 Task: Create a due date automation trigger when advanced on, on the tuesday of the week before a card is due add fields with custom field "Resume" set to a number greater than 1 and lower or equal to 10 at 11:00 AM.
Action: Mouse moved to (835, 262)
Screenshot: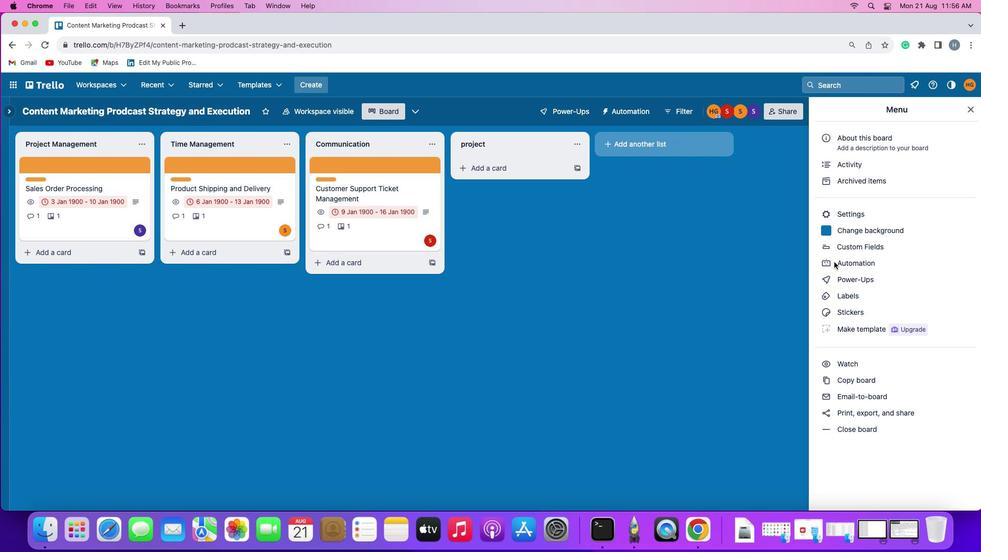 
Action: Mouse pressed left at (835, 262)
Screenshot: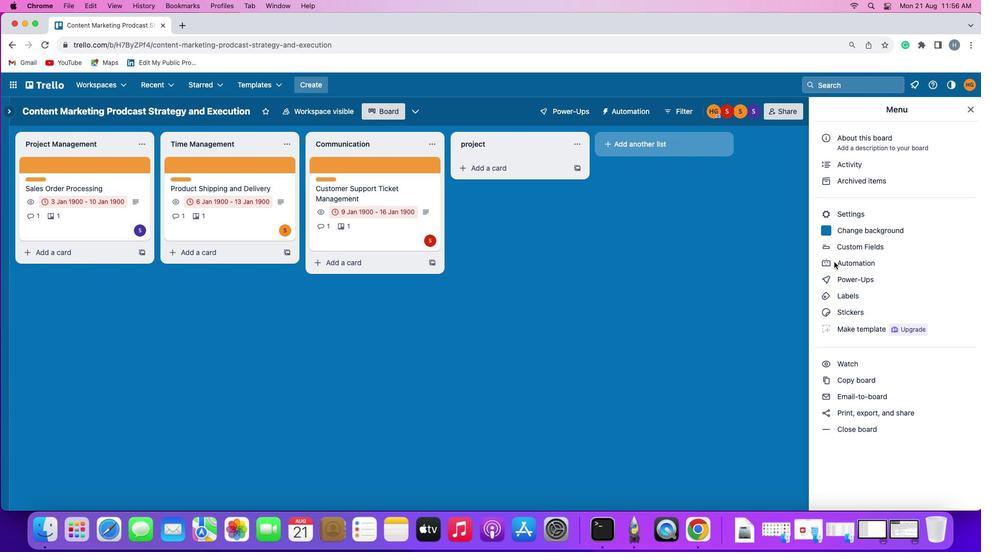 
Action: Mouse pressed left at (835, 262)
Screenshot: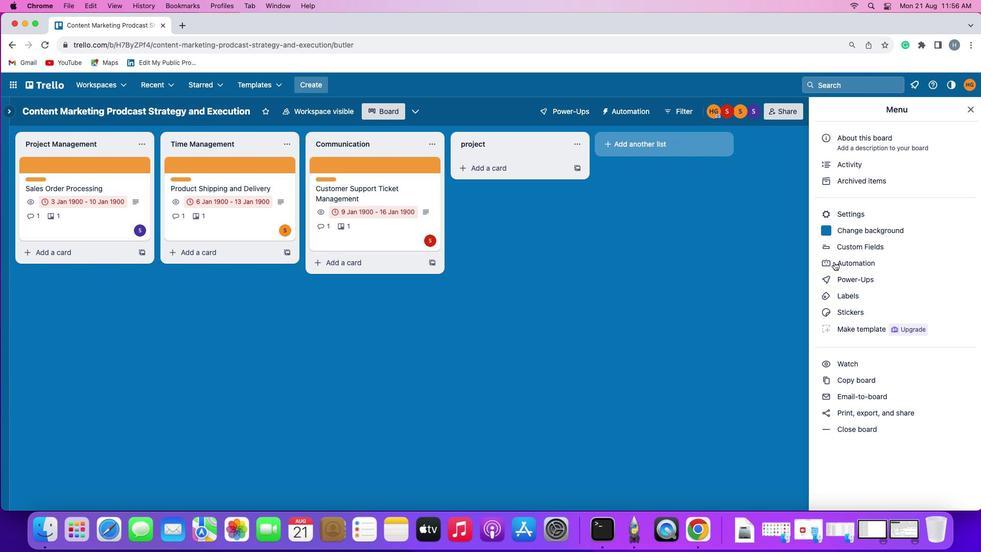 
Action: Mouse moved to (62, 240)
Screenshot: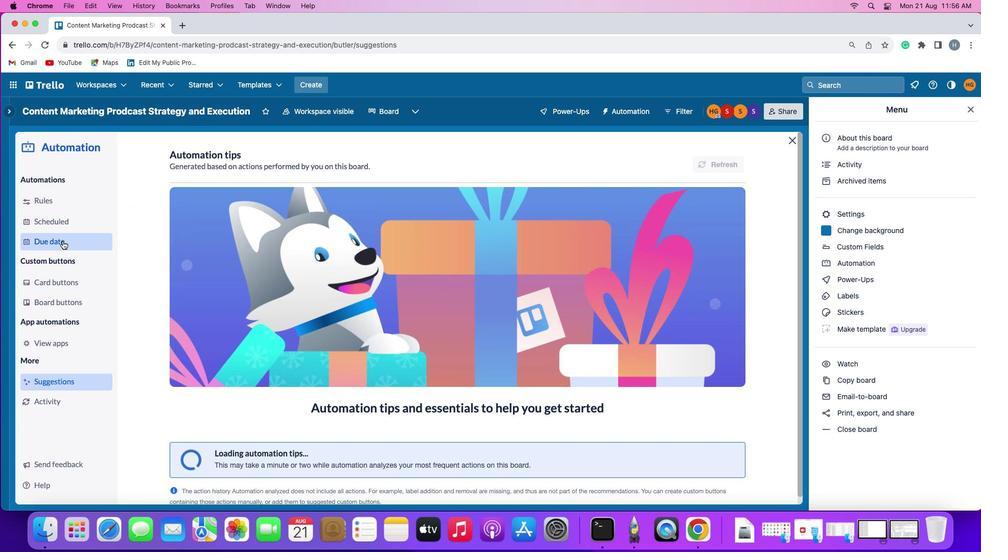 
Action: Mouse pressed left at (62, 240)
Screenshot: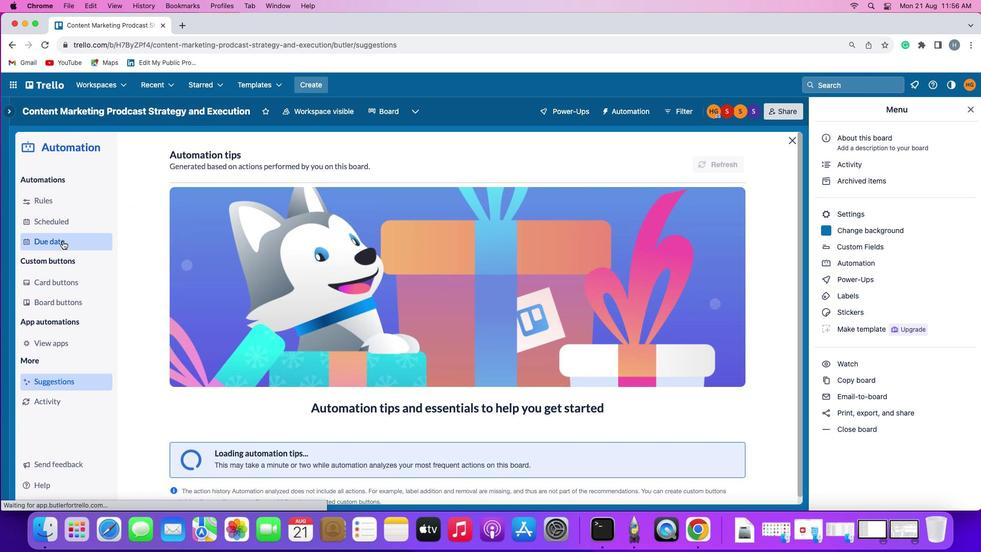 
Action: Mouse moved to (702, 157)
Screenshot: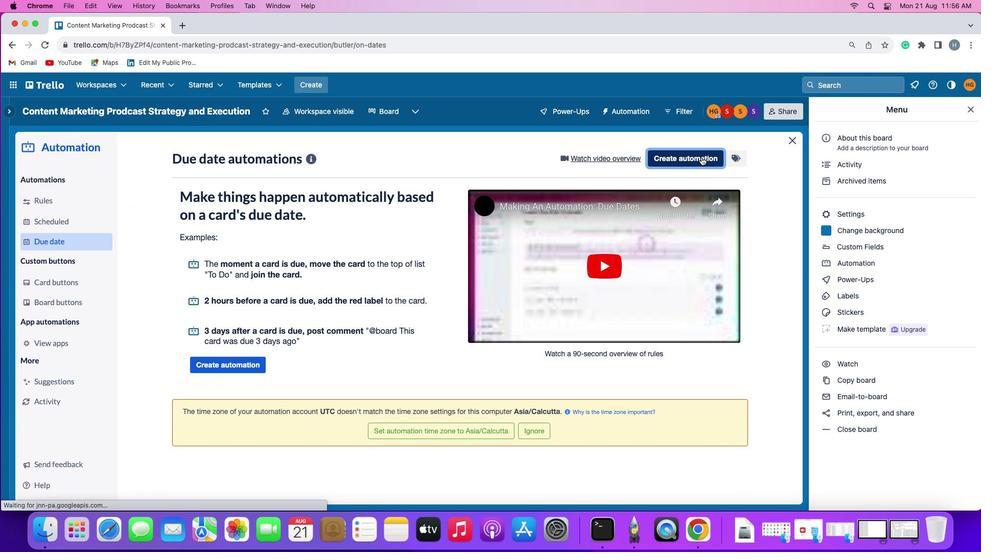 
Action: Mouse pressed left at (702, 157)
Screenshot: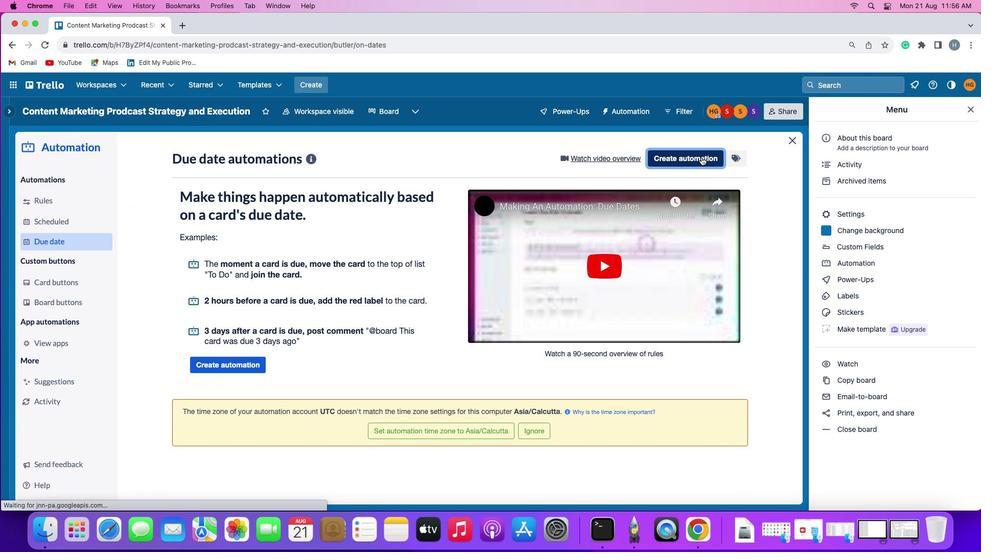 
Action: Mouse moved to (210, 257)
Screenshot: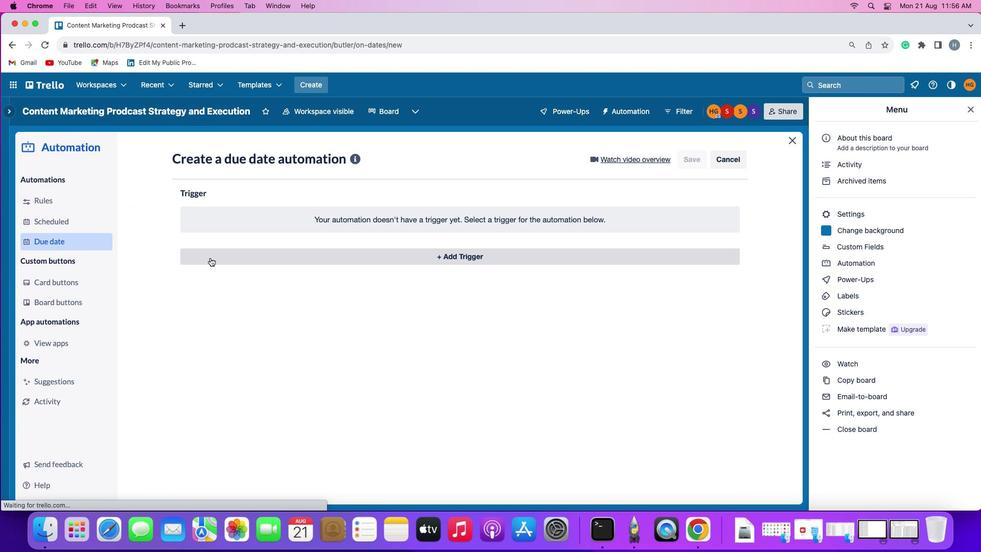 
Action: Mouse pressed left at (210, 257)
Screenshot: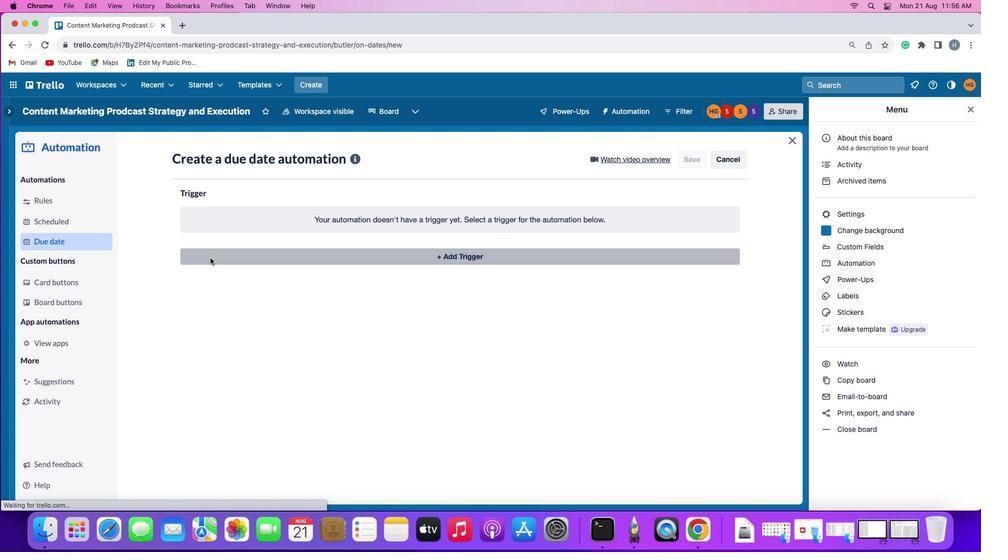 
Action: Mouse moved to (229, 440)
Screenshot: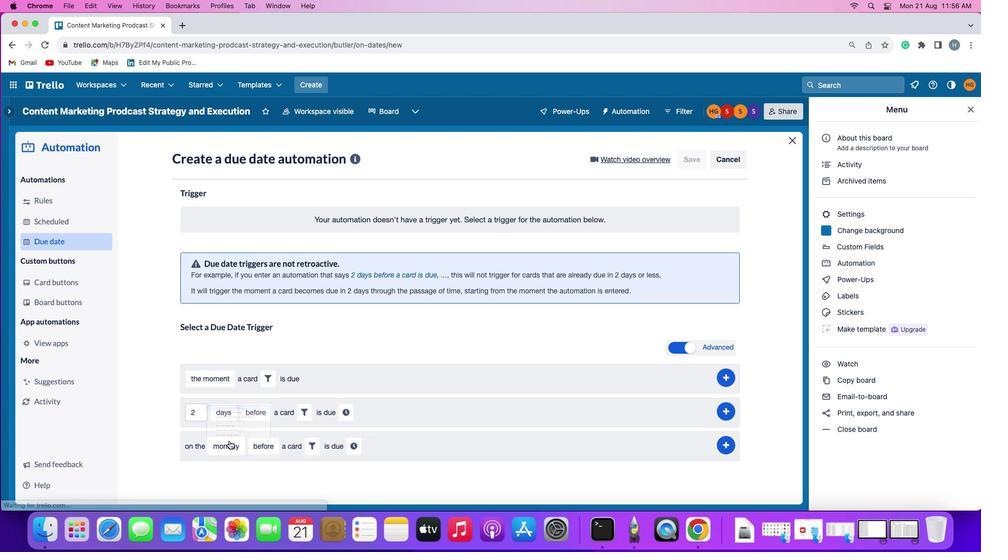 
Action: Mouse pressed left at (229, 440)
Screenshot: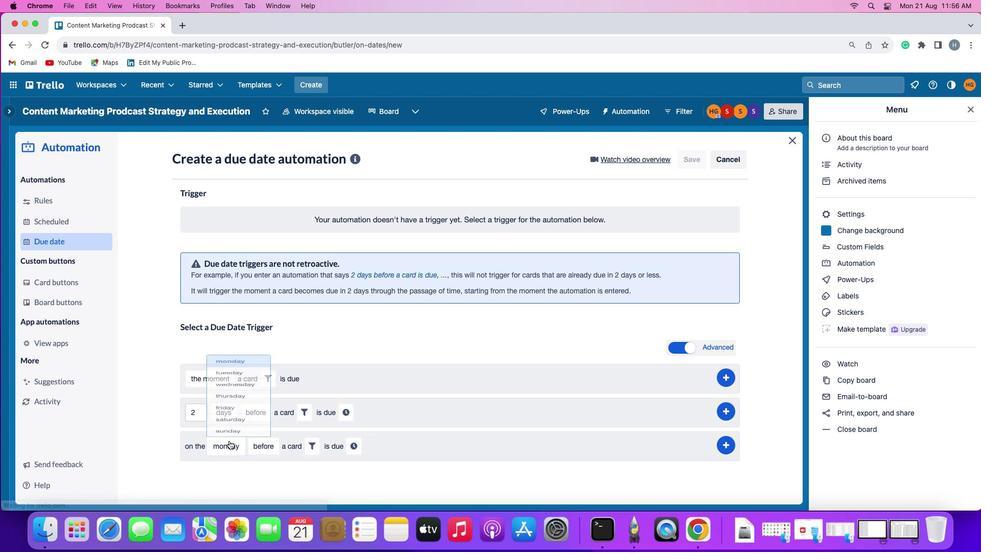 
Action: Mouse moved to (243, 321)
Screenshot: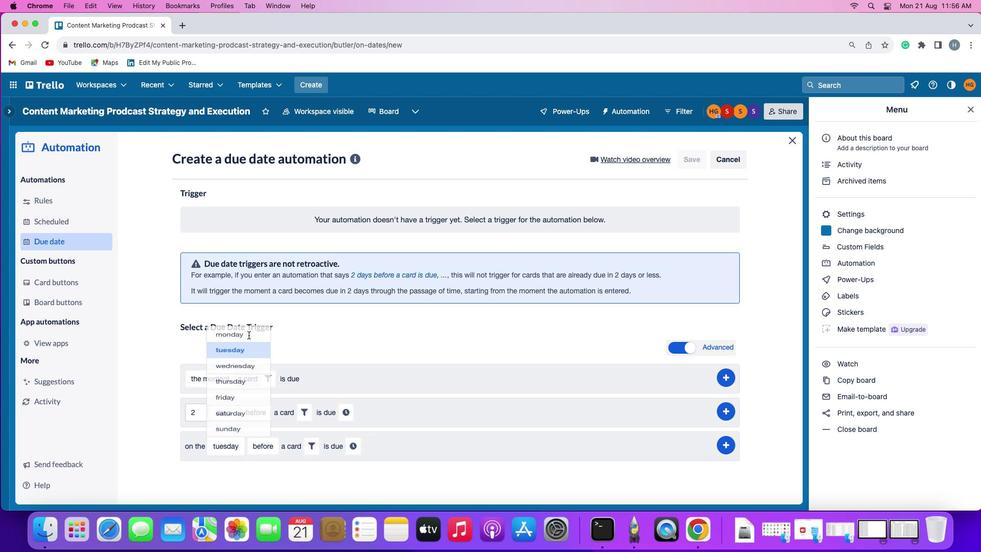 
Action: Mouse pressed left at (243, 321)
Screenshot: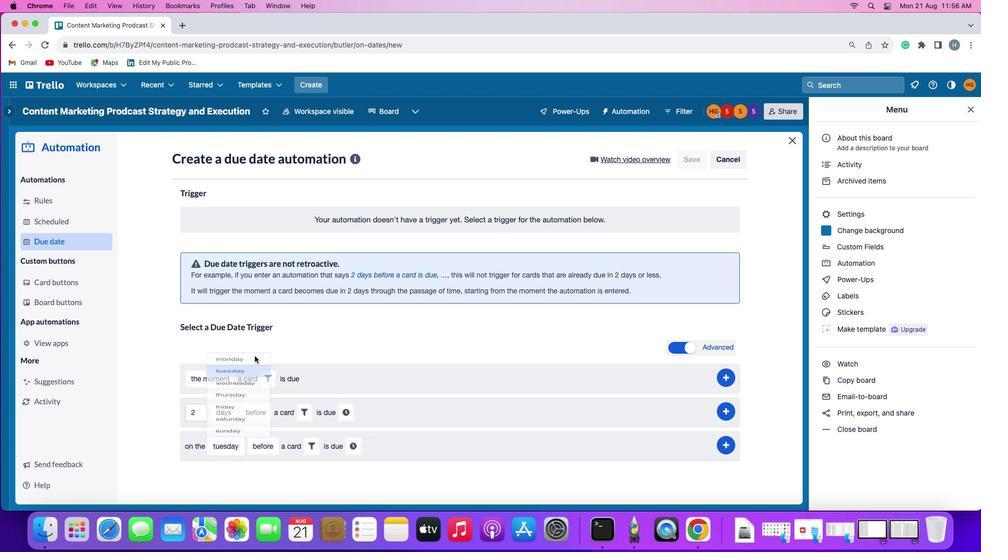 
Action: Mouse moved to (264, 441)
Screenshot: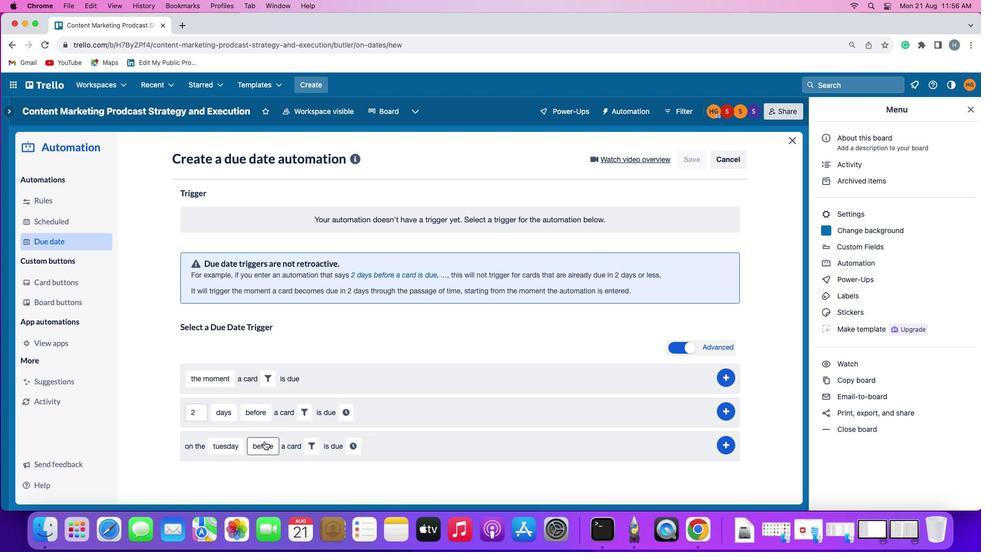 
Action: Mouse pressed left at (264, 441)
Screenshot: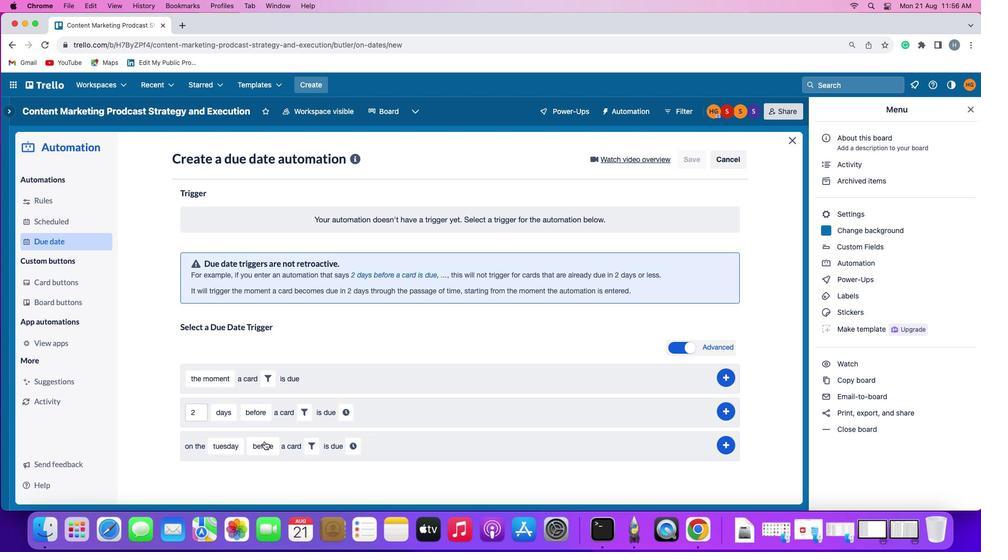 
Action: Mouse moved to (285, 427)
Screenshot: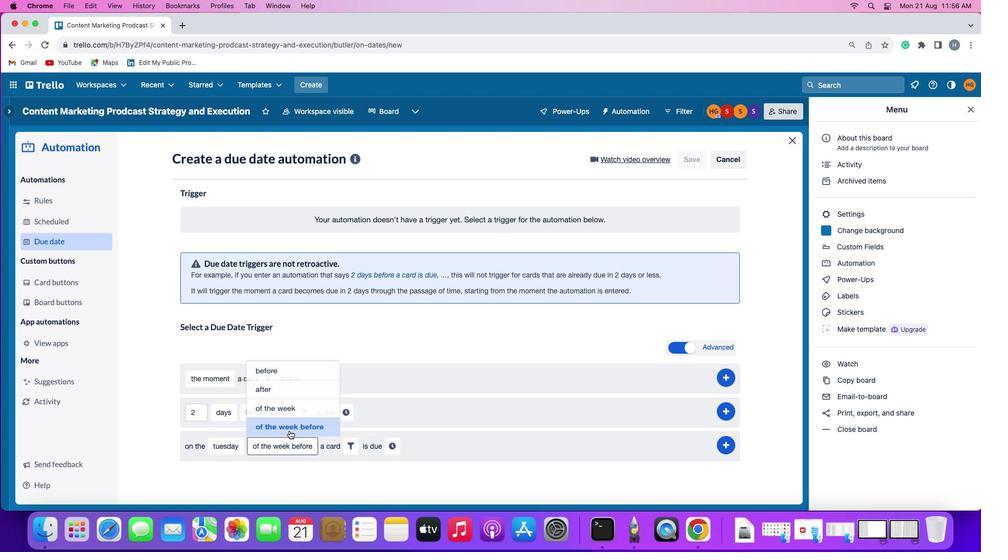 
Action: Mouse pressed left at (285, 427)
Screenshot: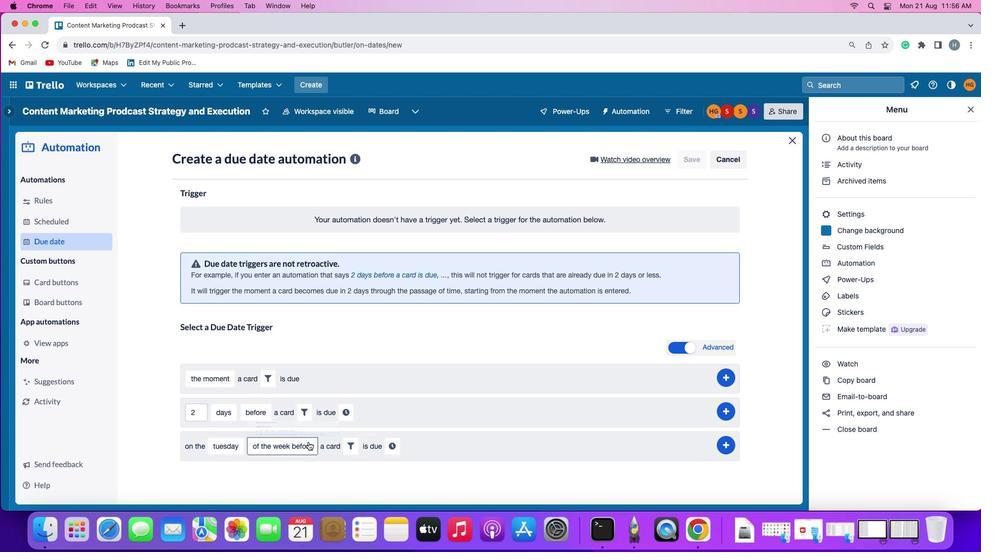 
Action: Mouse moved to (350, 450)
Screenshot: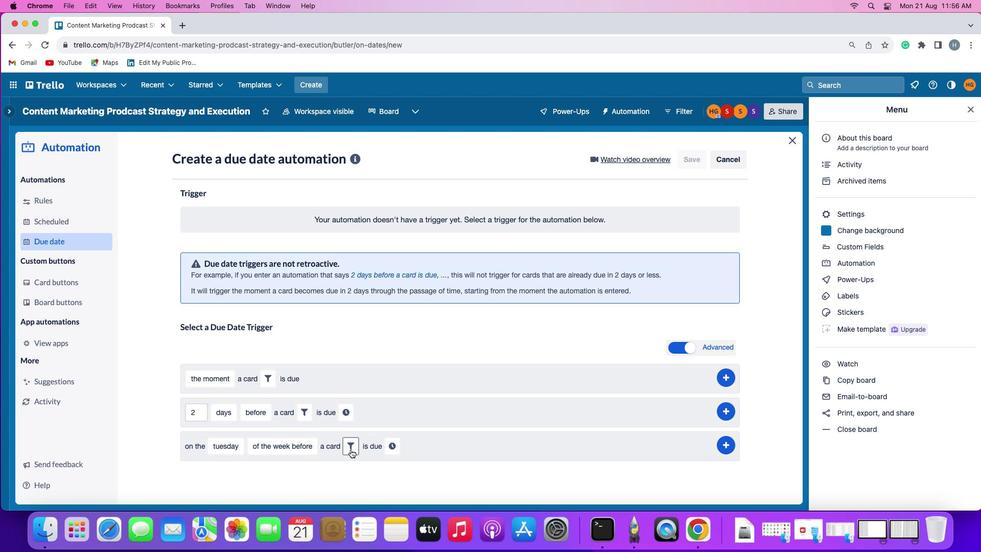 
Action: Mouse pressed left at (350, 450)
Screenshot: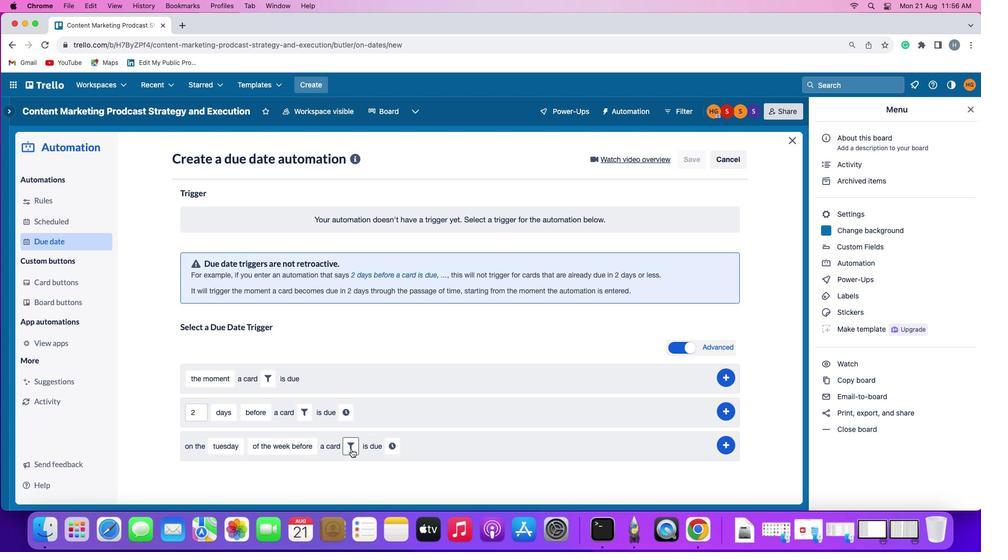 
Action: Mouse moved to (517, 479)
Screenshot: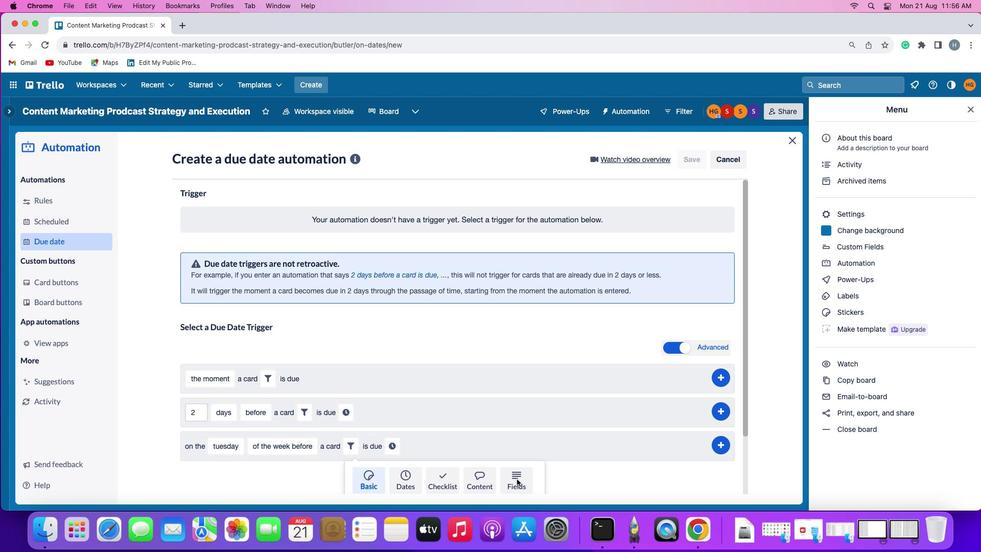 
Action: Mouse pressed left at (517, 479)
Screenshot: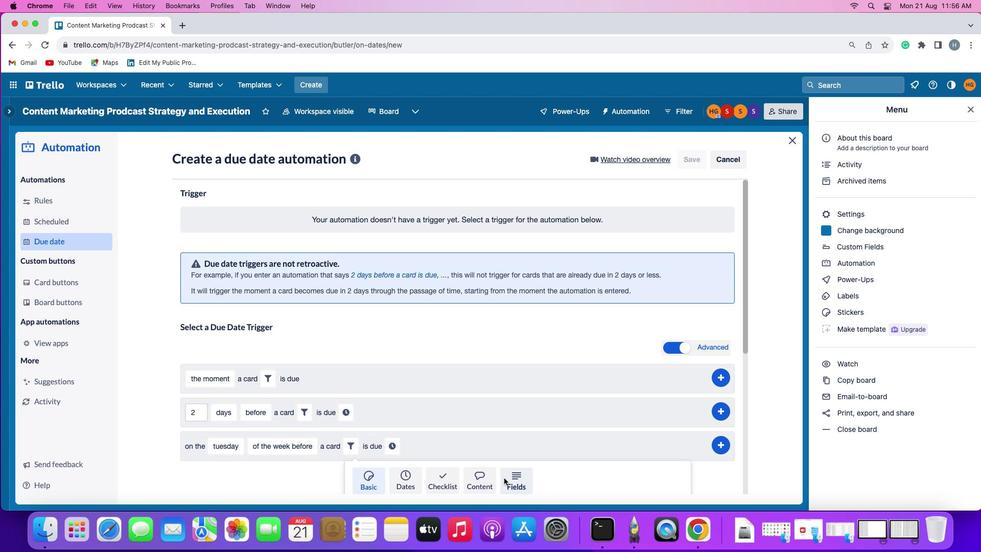 
Action: Mouse moved to (306, 459)
Screenshot: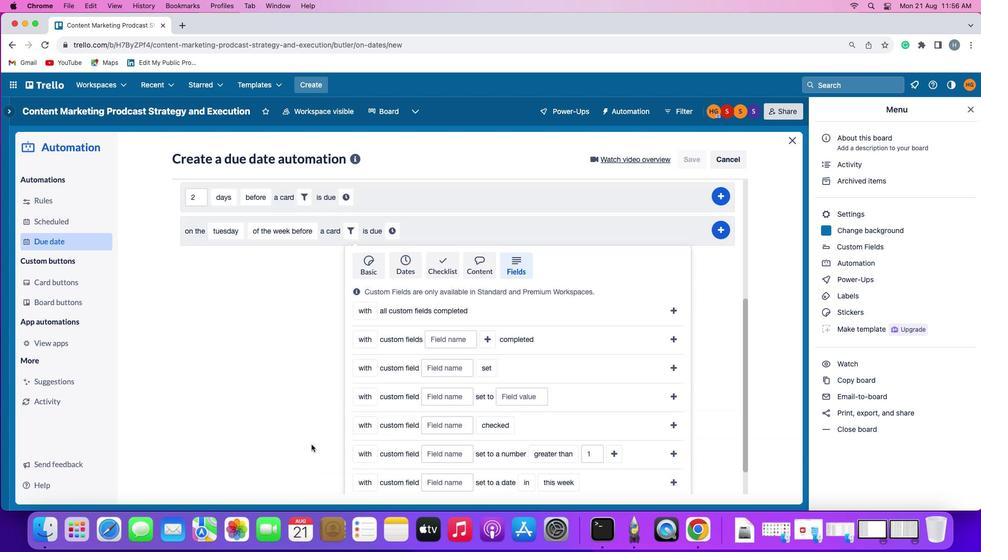
Action: Mouse scrolled (306, 459) with delta (0, 0)
Screenshot: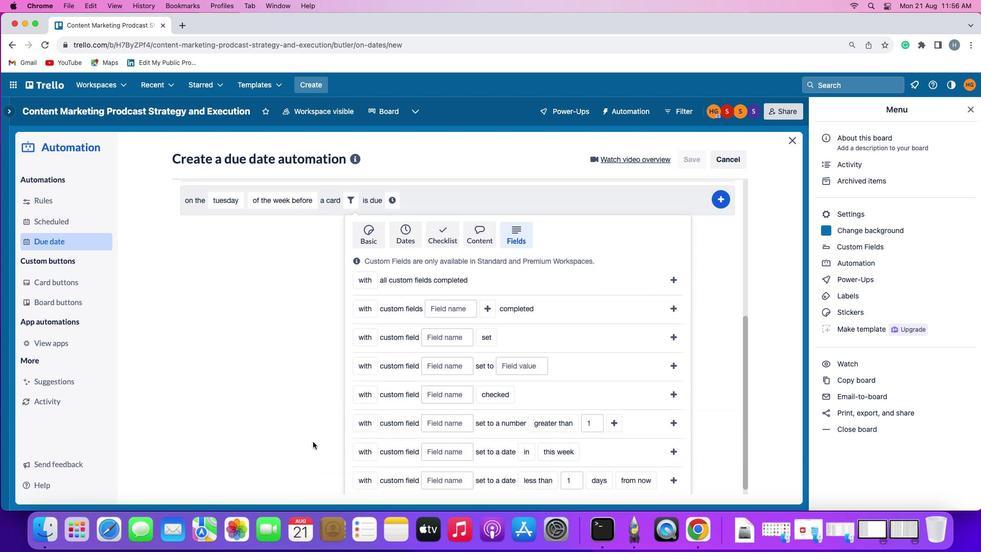 
Action: Mouse scrolled (306, 459) with delta (0, 0)
Screenshot: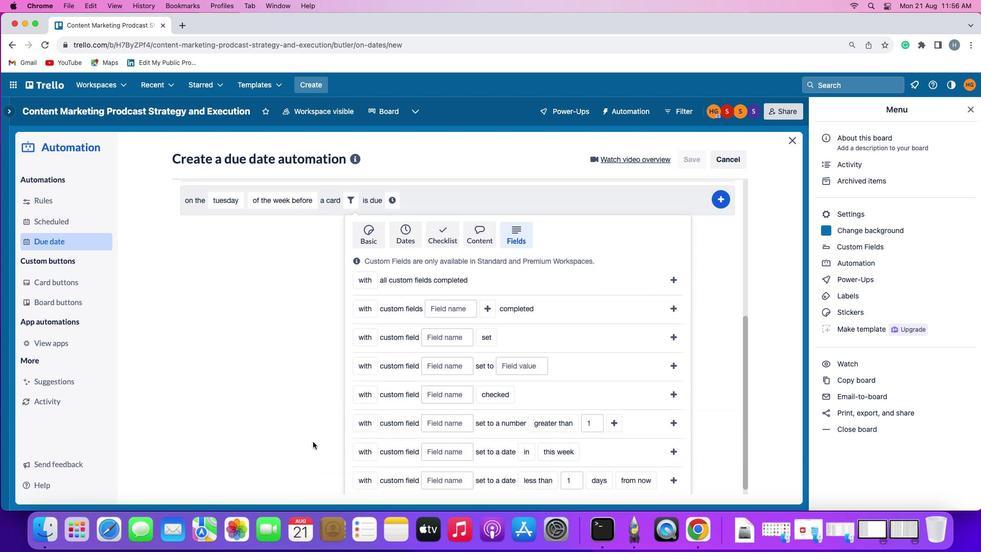 
Action: Mouse moved to (306, 459)
Screenshot: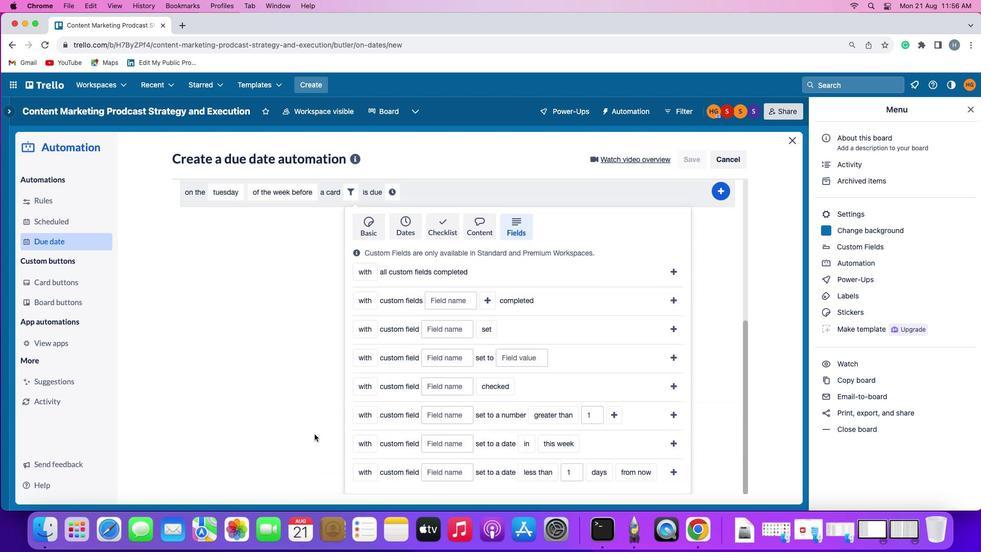 
Action: Mouse scrolled (306, 459) with delta (0, -2)
Screenshot: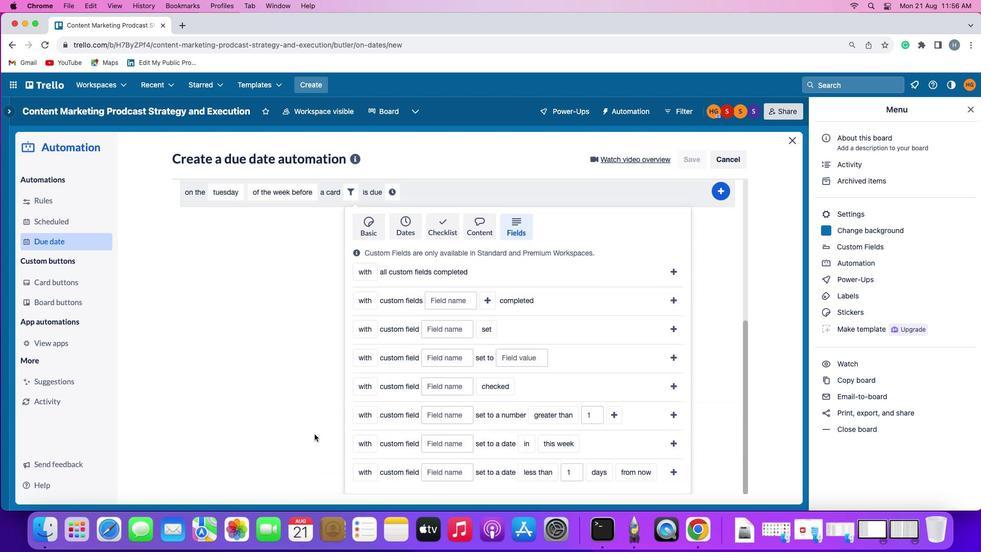 
Action: Mouse moved to (306, 458)
Screenshot: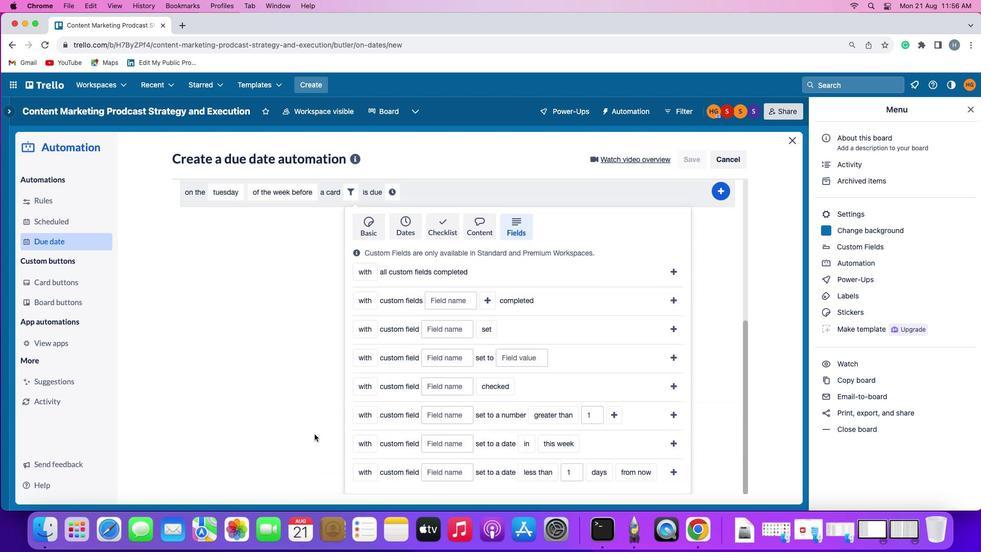 
Action: Mouse scrolled (306, 458) with delta (0, -2)
Screenshot: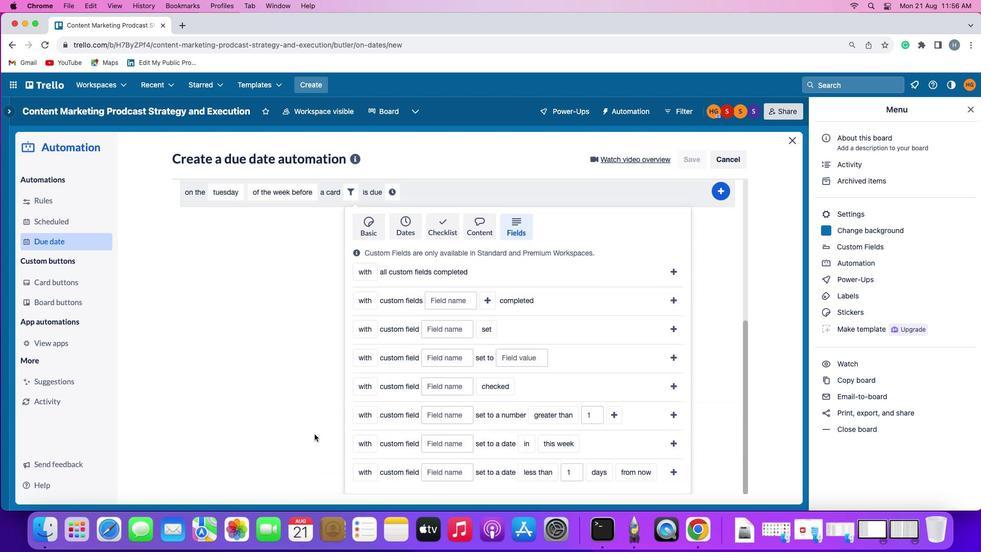 
Action: Mouse moved to (307, 454)
Screenshot: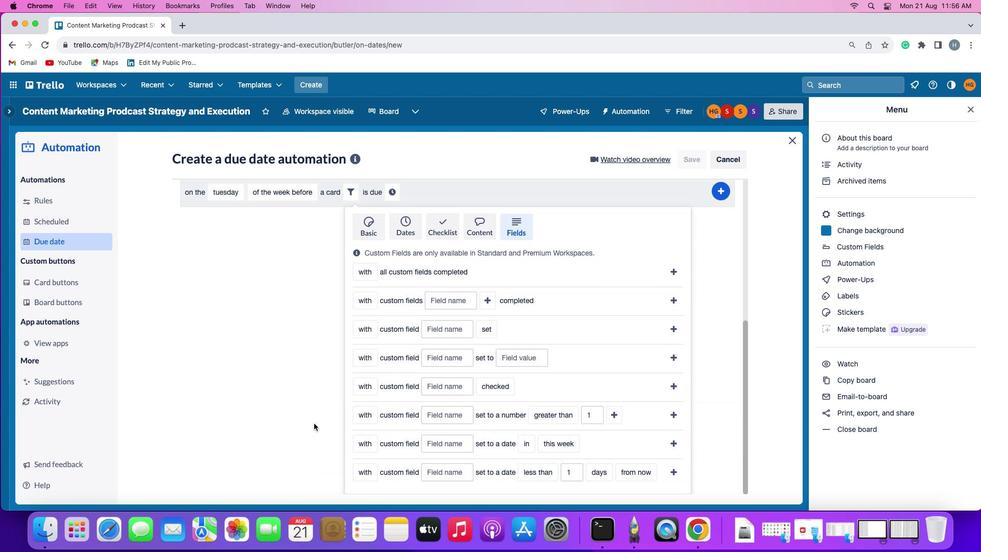 
Action: Mouse scrolled (307, 454) with delta (0, -3)
Screenshot: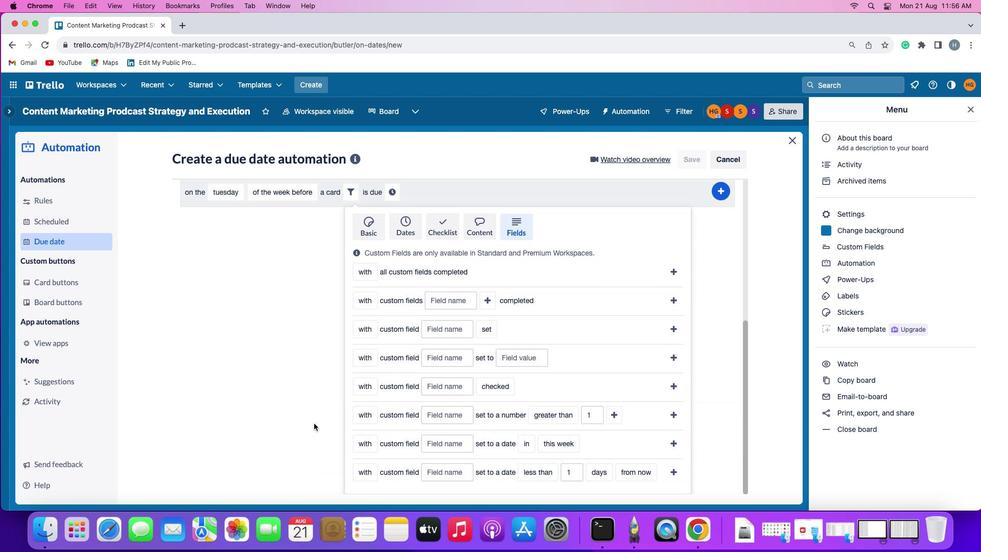
Action: Mouse moved to (312, 411)
Screenshot: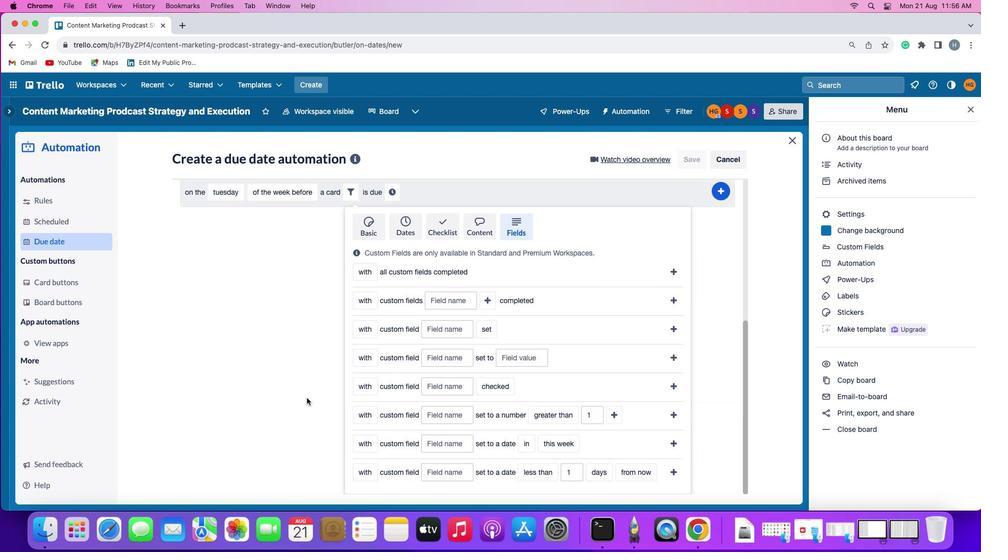 
Action: Mouse scrolled (312, 411) with delta (0, 0)
Screenshot: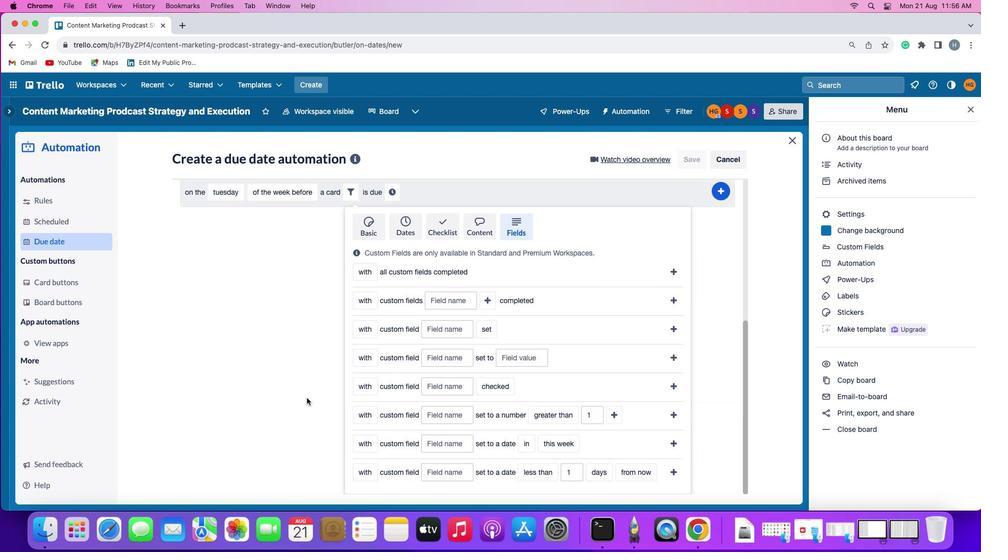 
Action: Mouse moved to (312, 410)
Screenshot: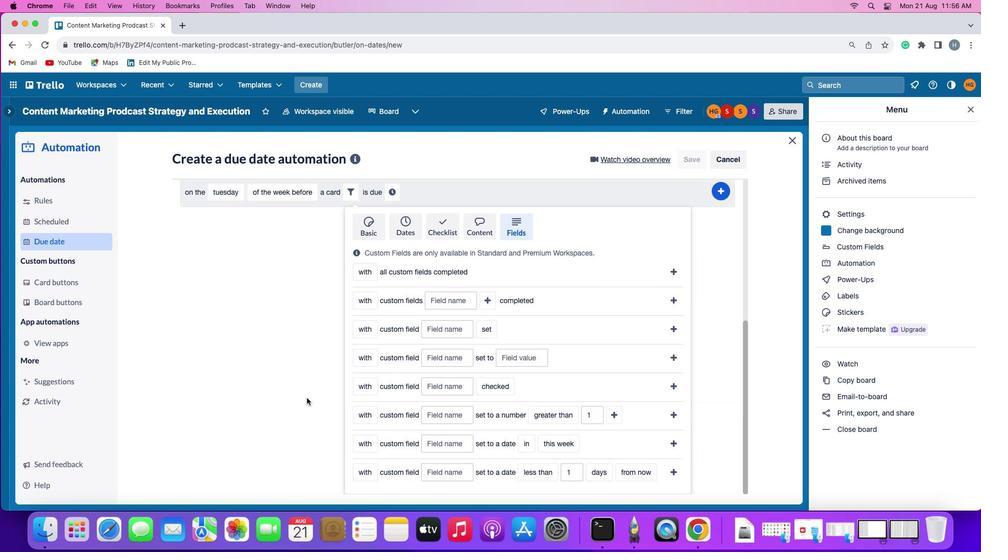 
Action: Mouse scrolled (312, 410) with delta (0, 0)
Screenshot: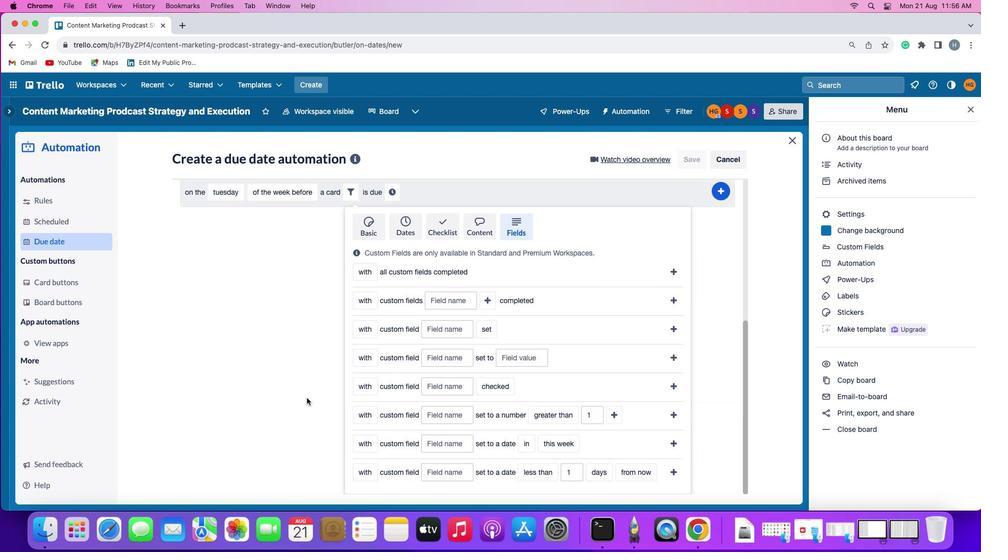 
Action: Mouse moved to (312, 409)
Screenshot: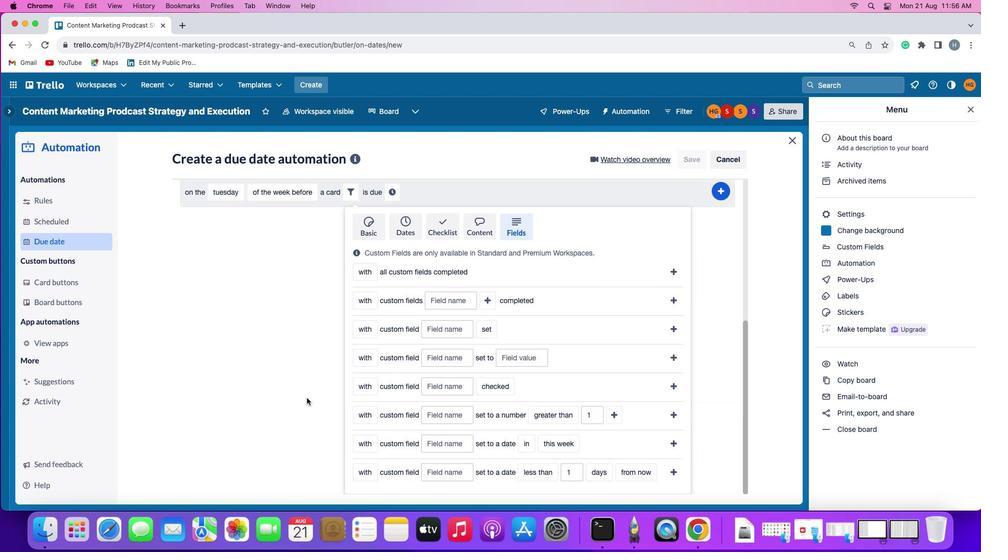 
Action: Mouse scrolled (312, 409) with delta (0, -2)
Screenshot: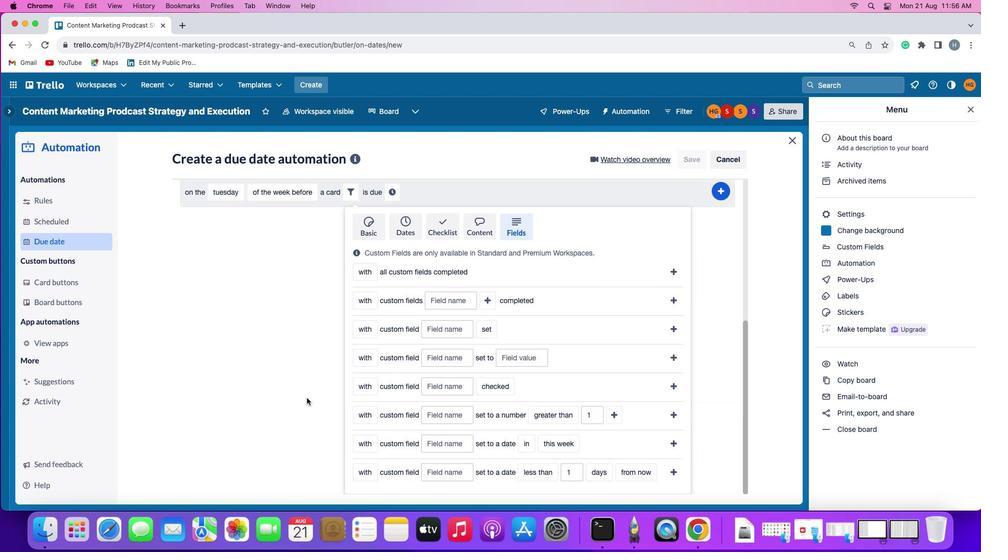 
Action: Mouse moved to (312, 408)
Screenshot: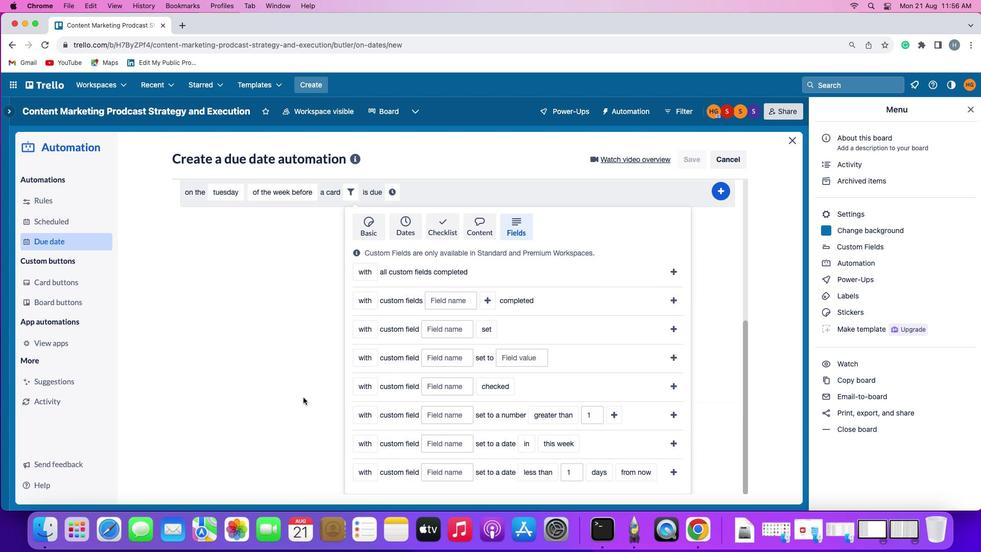 
Action: Mouse scrolled (312, 408) with delta (0, -2)
Screenshot: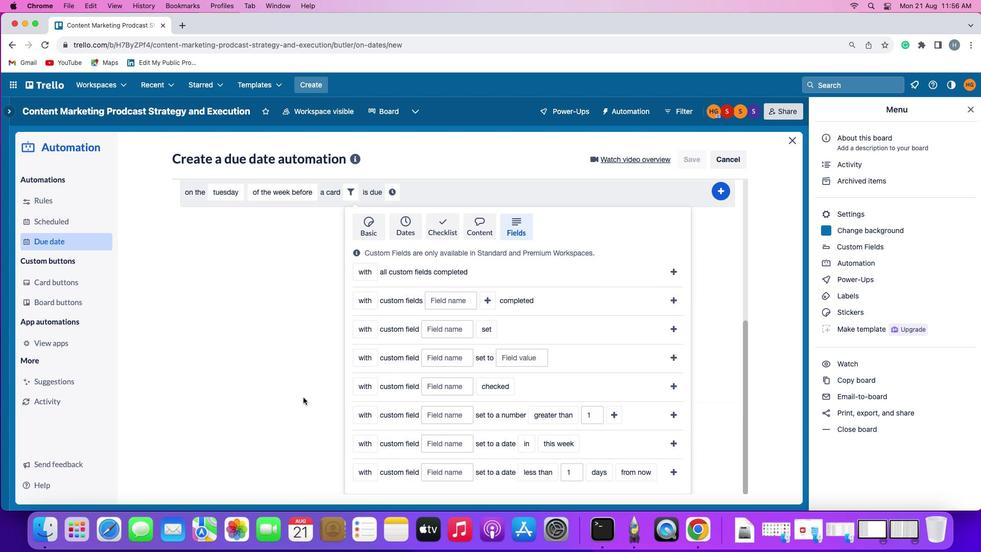 
Action: Mouse scrolled (312, 408) with delta (0, -3)
Screenshot: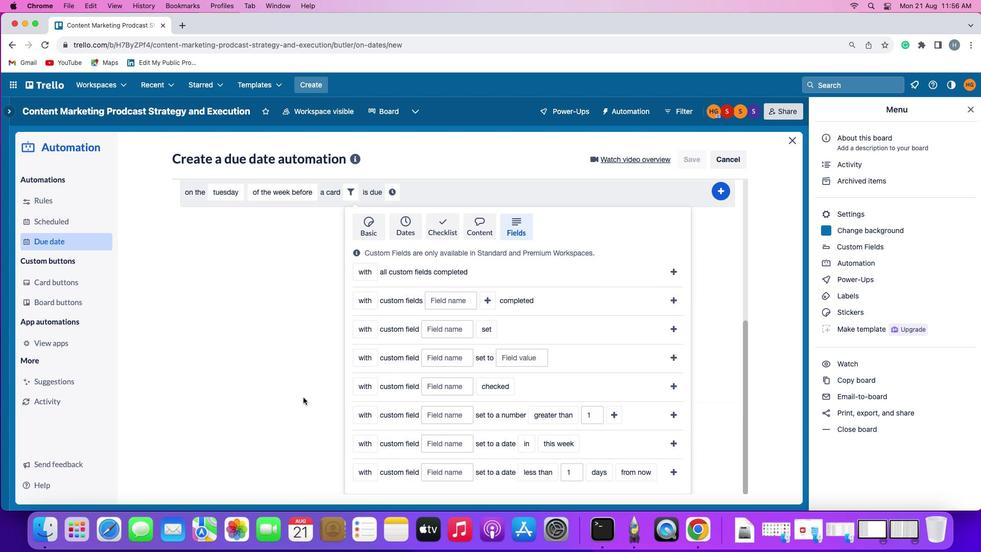 
Action: Mouse moved to (311, 405)
Screenshot: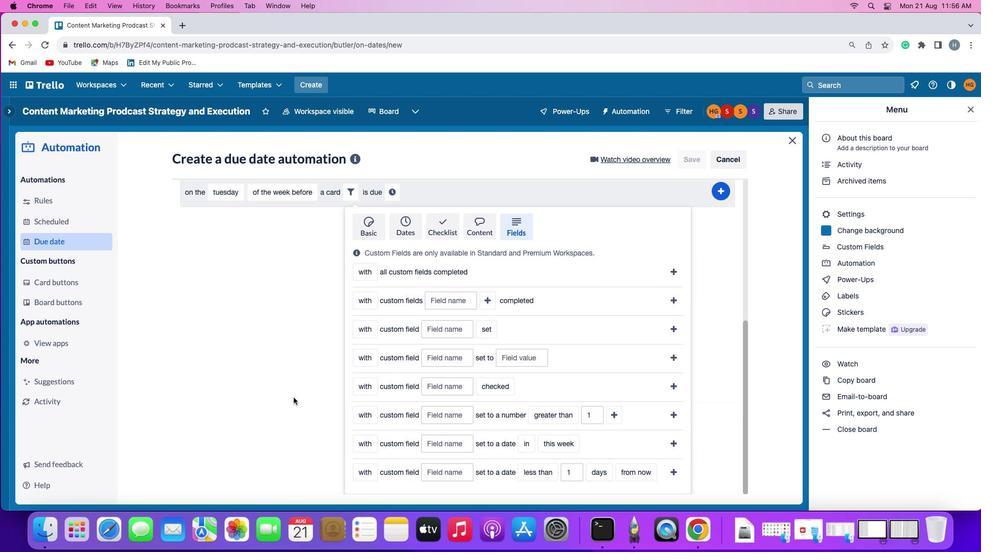 
Action: Mouse scrolled (311, 405) with delta (0, -3)
Screenshot: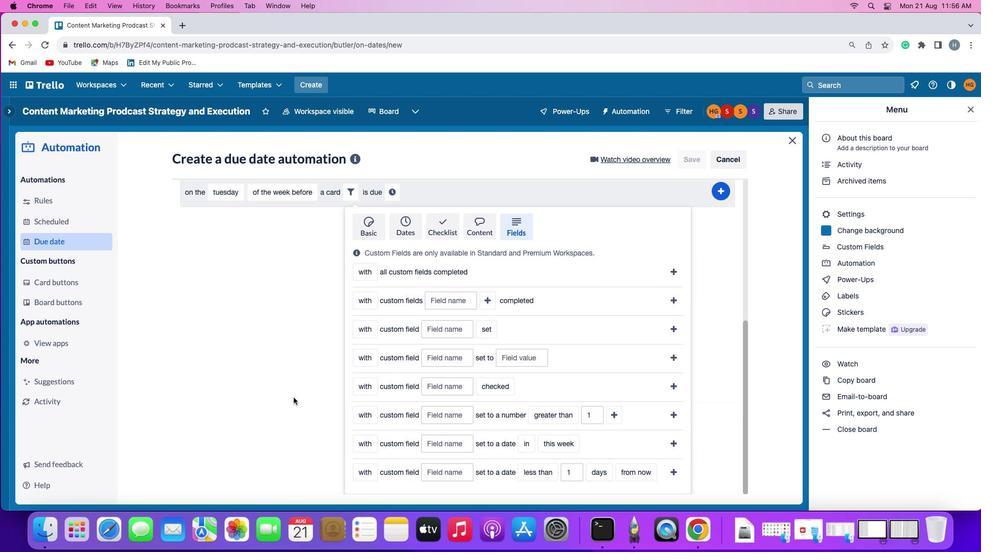 
Action: Mouse moved to (370, 411)
Screenshot: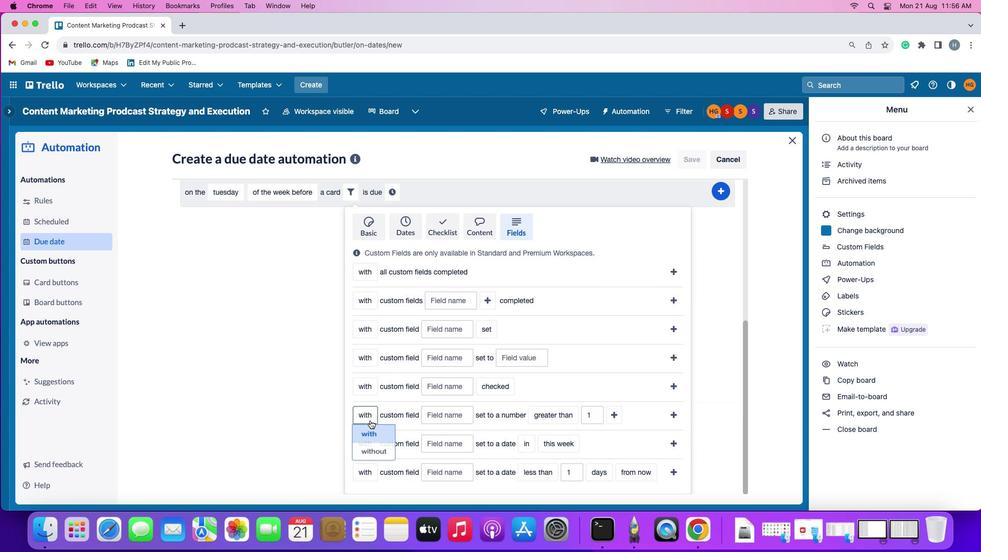 
Action: Mouse pressed left at (370, 411)
Screenshot: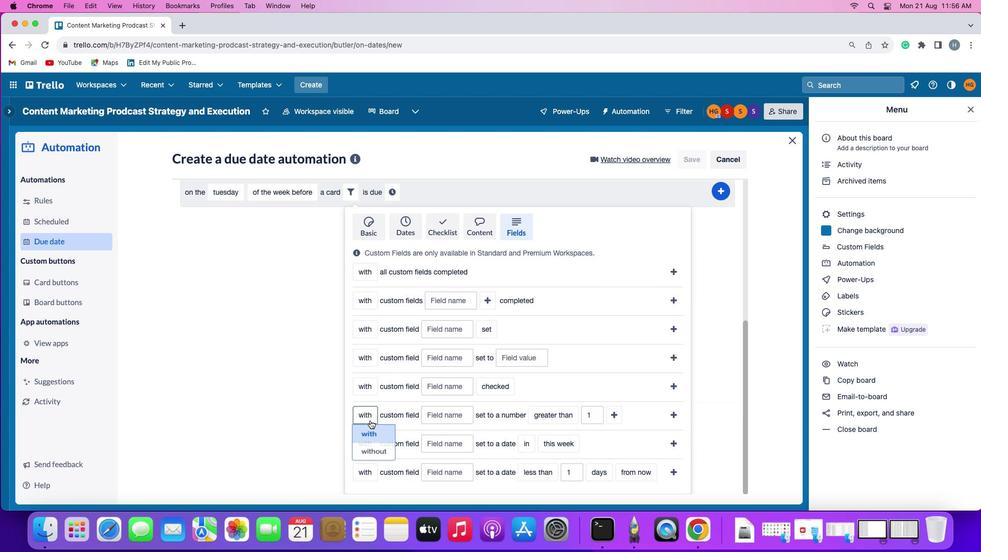 
Action: Mouse moved to (377, 434)
Screenshot: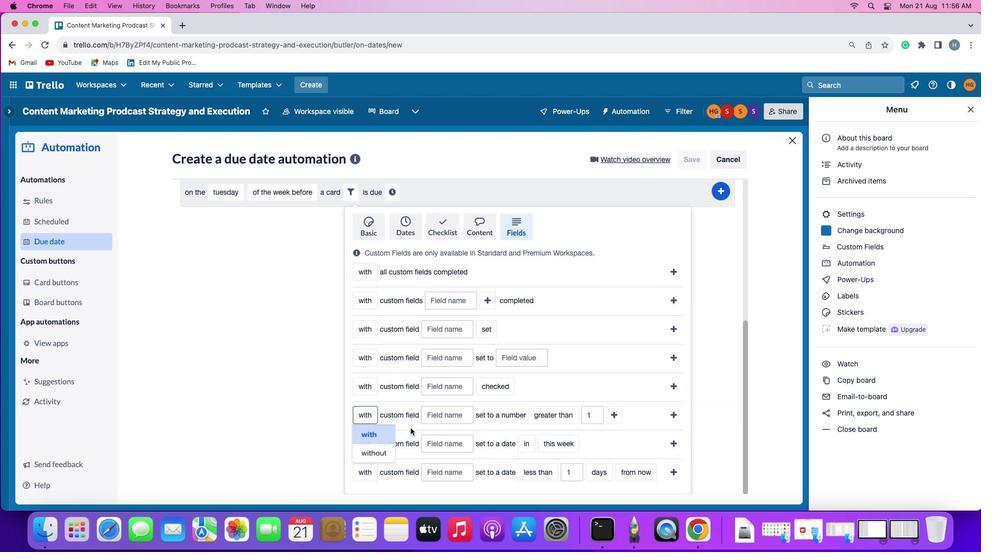 
Action: Mouse pressed left at (377, 434)
Screenshot: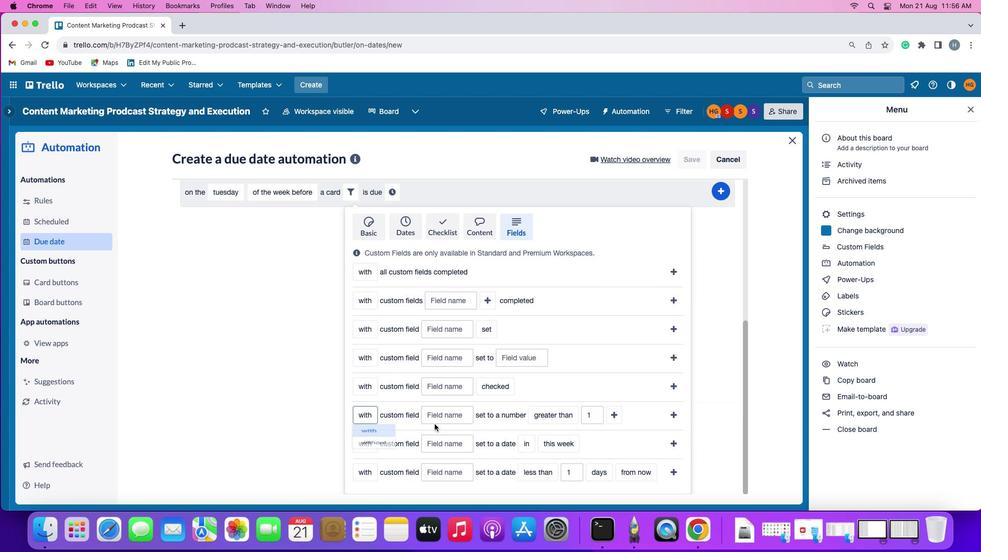 
Action: Mouse moved to (452, 417)
Screenshot: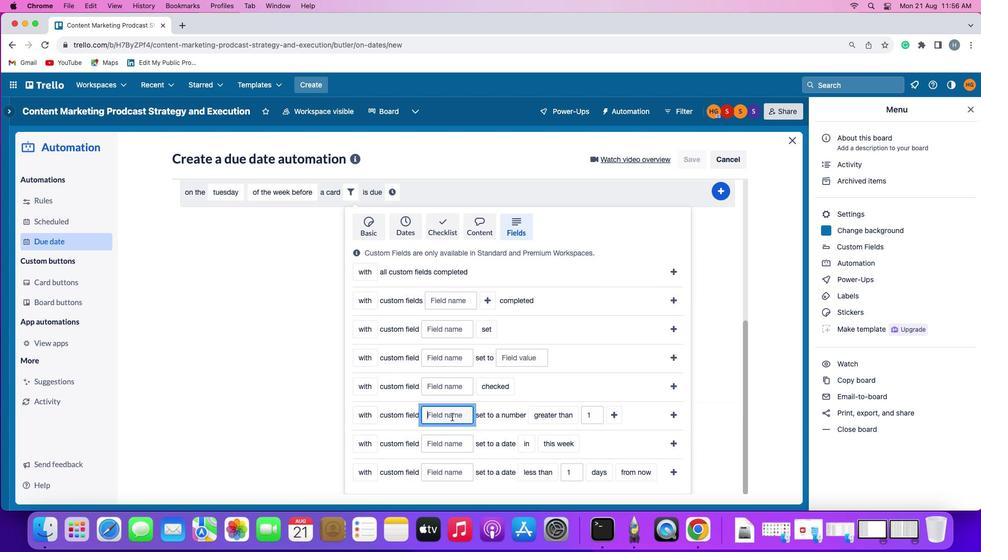 
Action: Mouse pressed left at (452, 417)
Screenshot: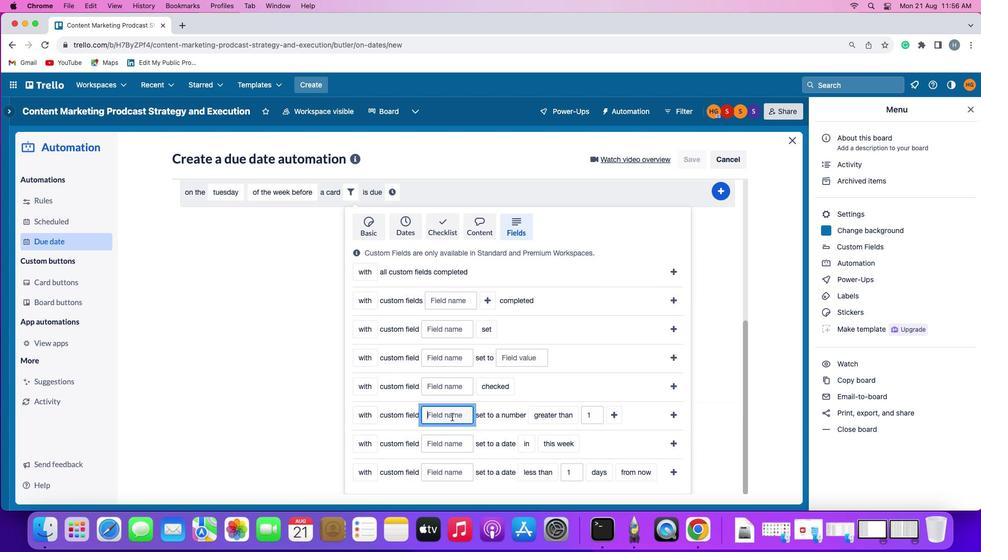 
Action: Key pressed Key.shift'R''e''s''u''m''e'
Screenshot: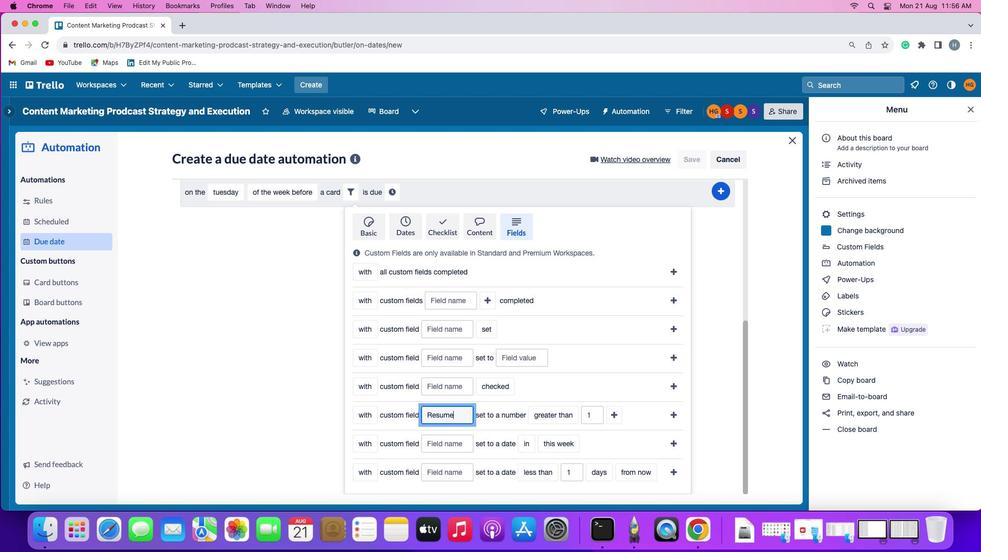 
Action: Mouse moved to (541, 412)
Screenshot: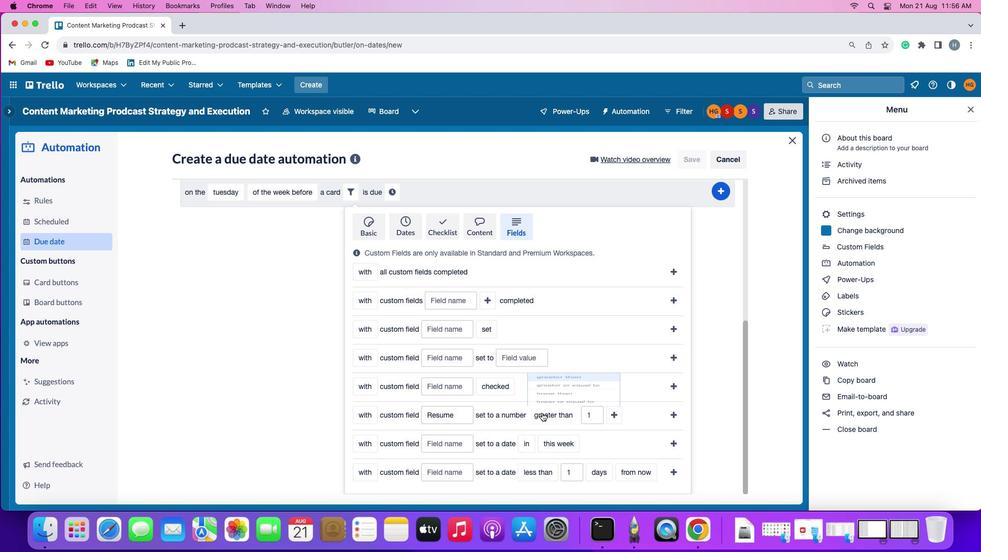 
Action: Mouse pressed left at (541, 412)
Screenshot: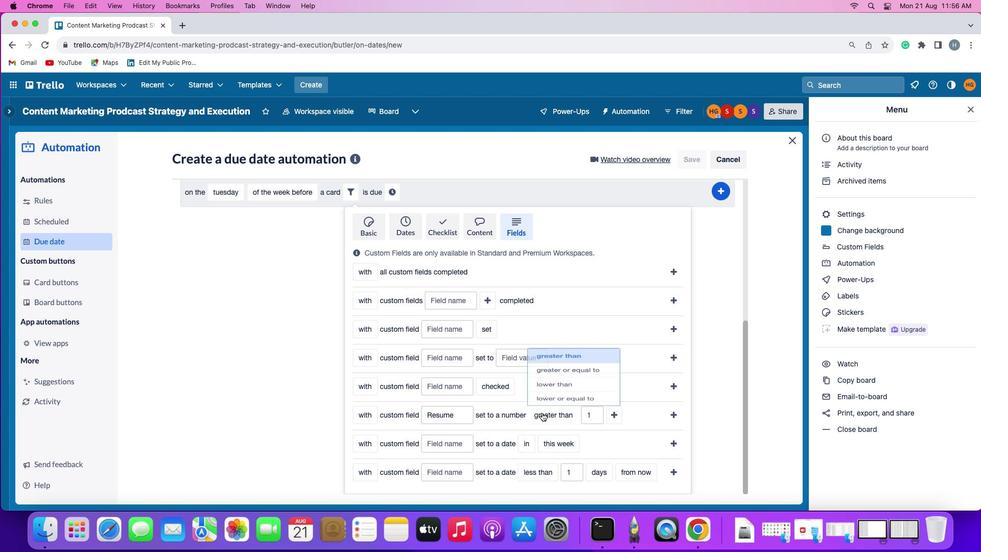 
Action: Mouse moved to (561, 337)
Screenshot: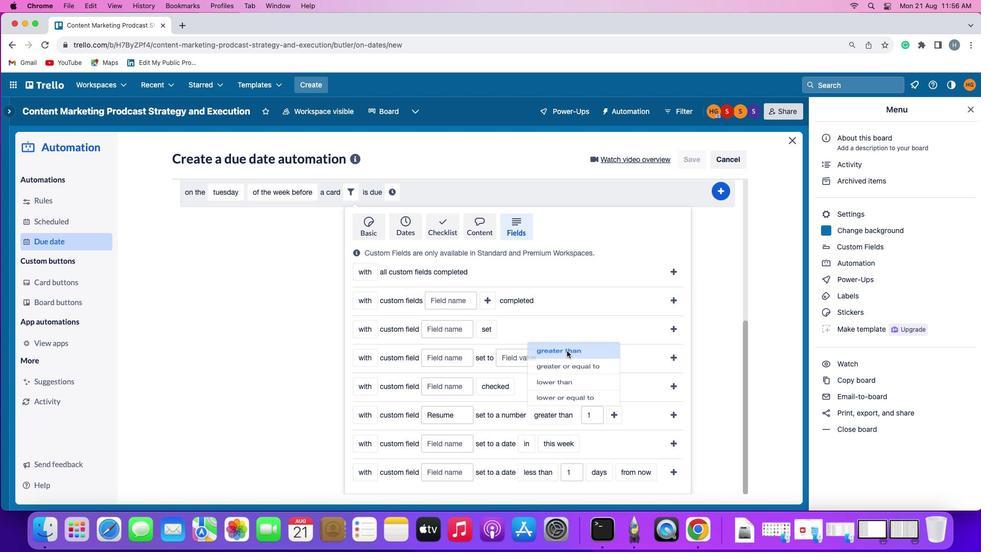 
Action: Mouse pressed left at (561, 337)
Screenshot: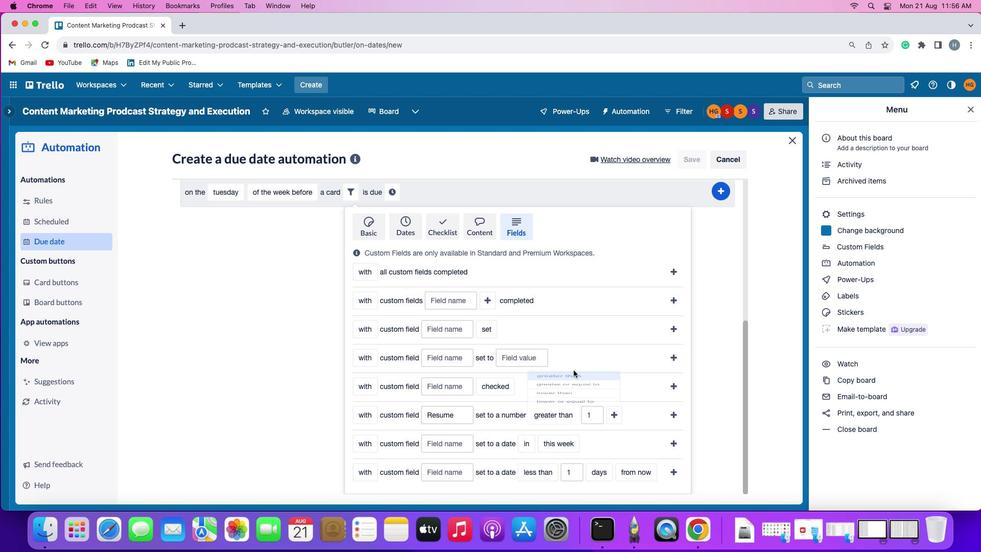 
Action: Mouse moved to (595, 418)
Screenshot: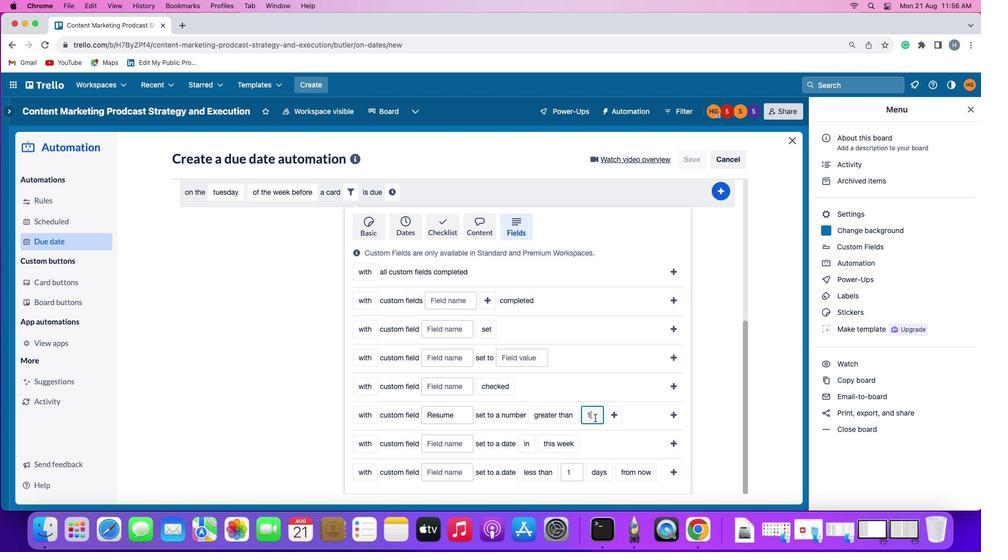 
Action: Mouse pressed left at (595, 418)
Screenshot: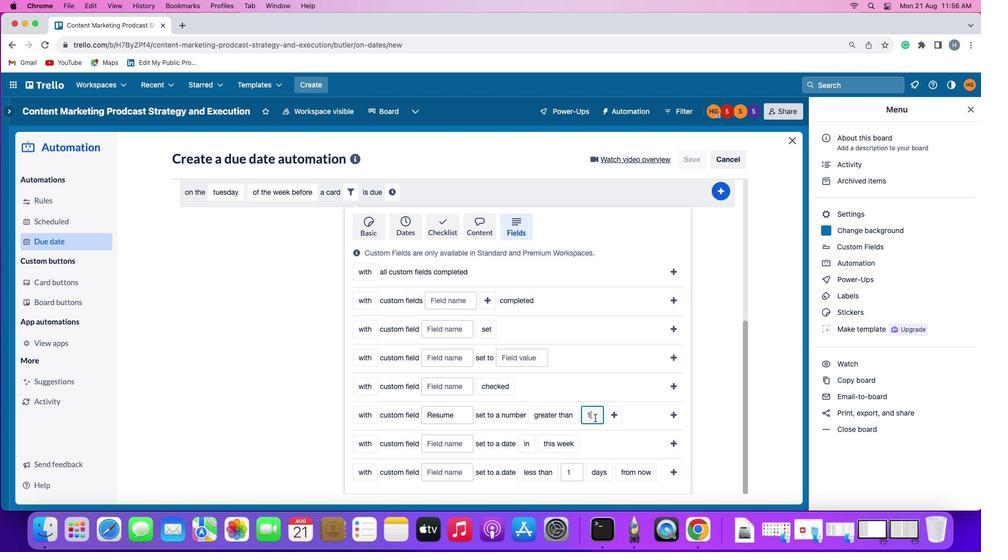 
Action: Mouse moved to (595, 417)
Screenshot: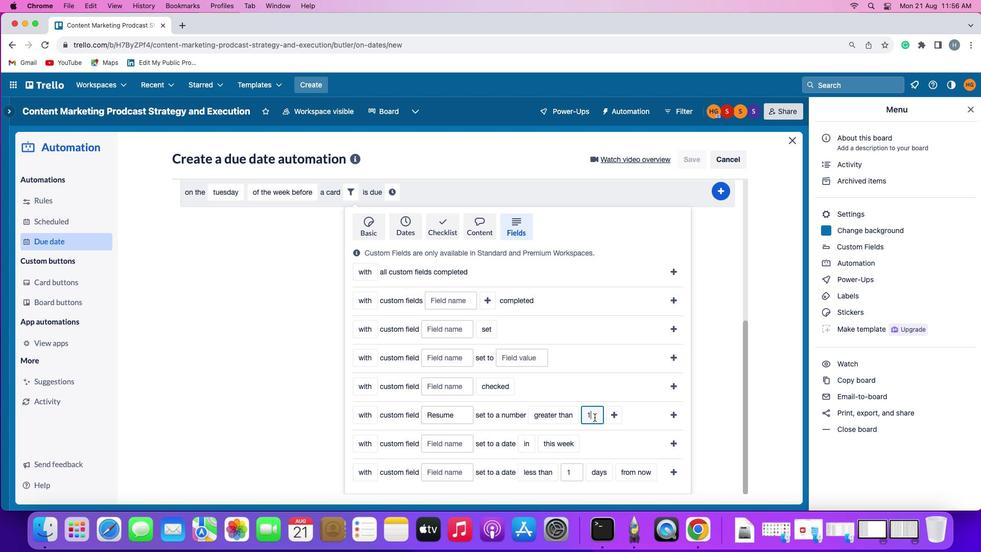 
Action: Key pressed Key.backspace'1'
Screenshot: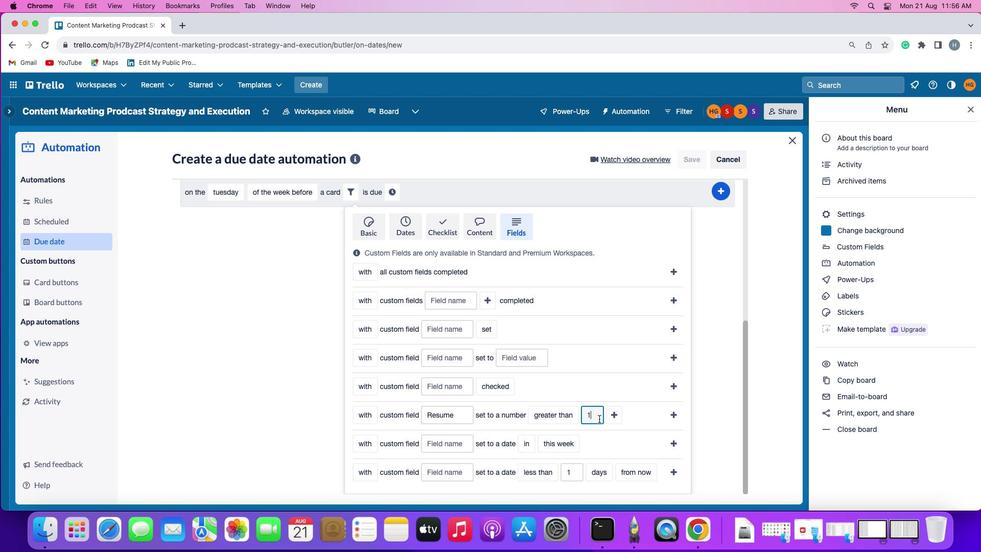 
Action: Mouse moved to (610, 418)
Screenshot: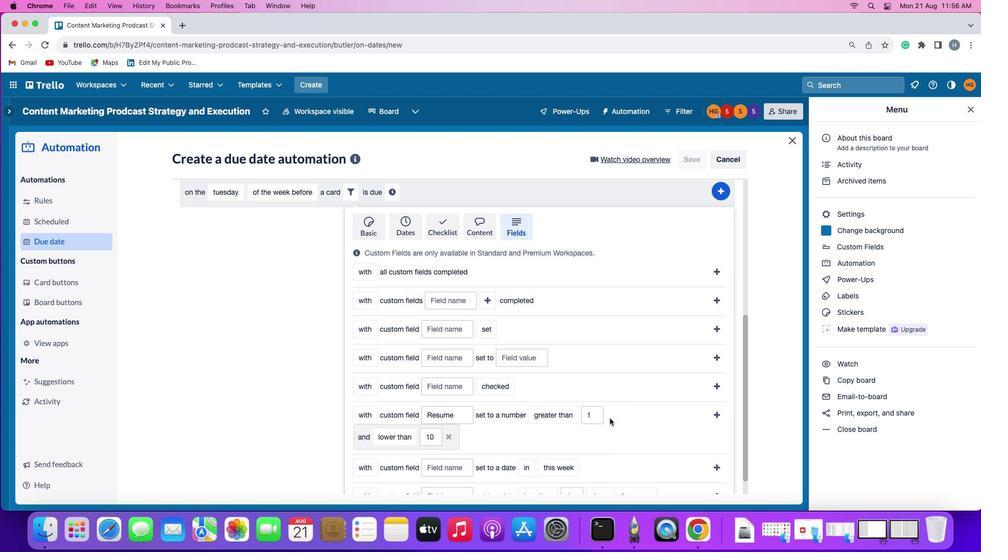 
Action: Mouse pressed left at (610, 418)
Screenshot: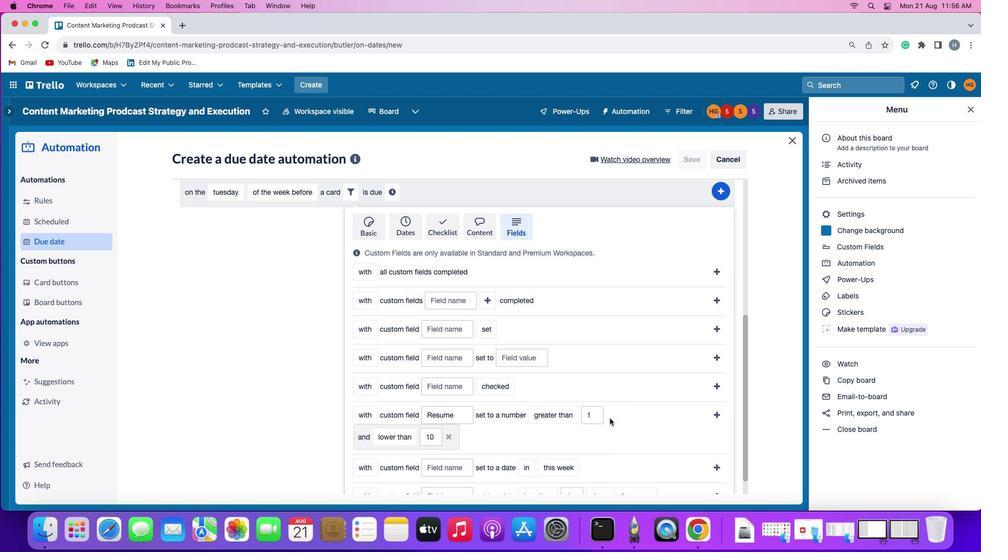 
Action: Mouse moved to (414, 439)
Screenshot: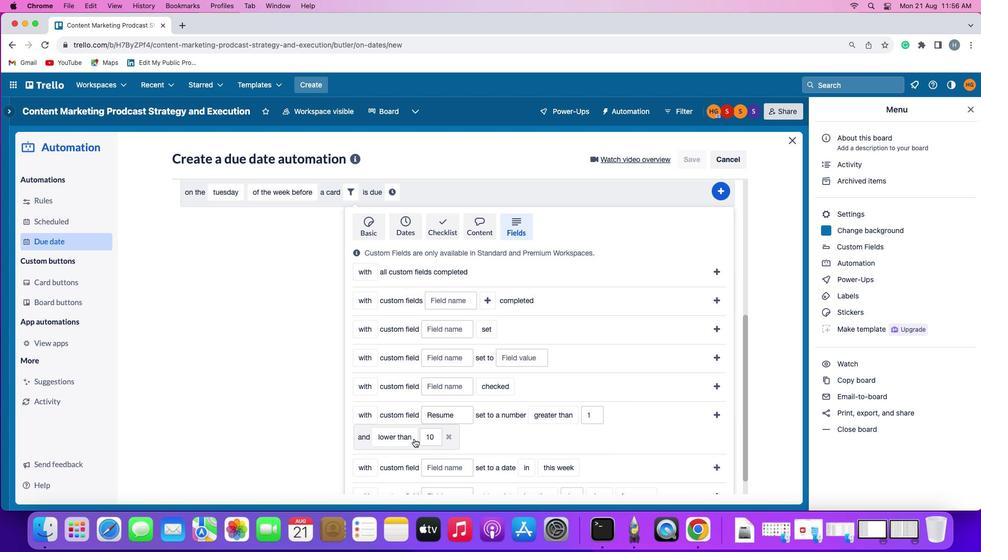 
Action: Mouse pressed left at (414, 439)
Screenshot: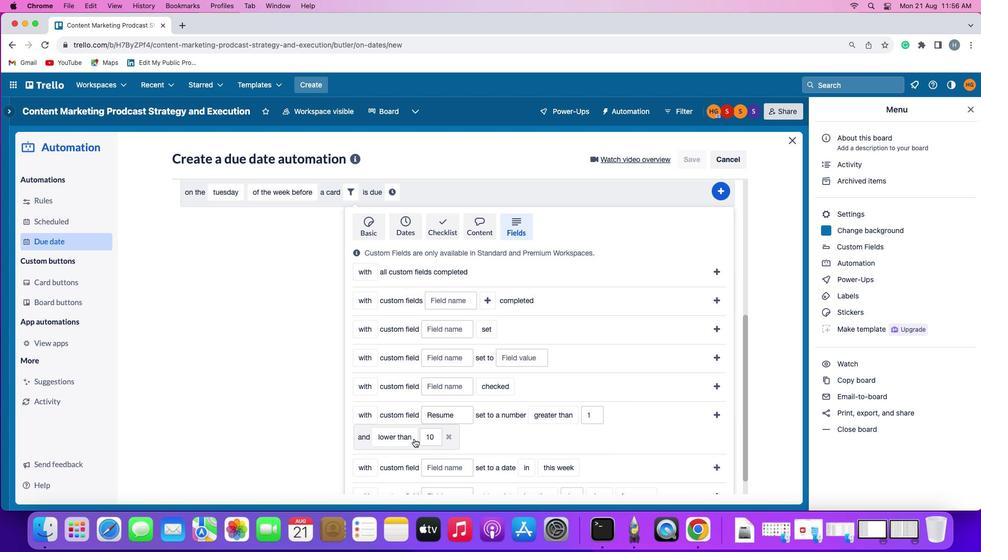 
Action: Mouse moved to (406, 376)
Screenshot: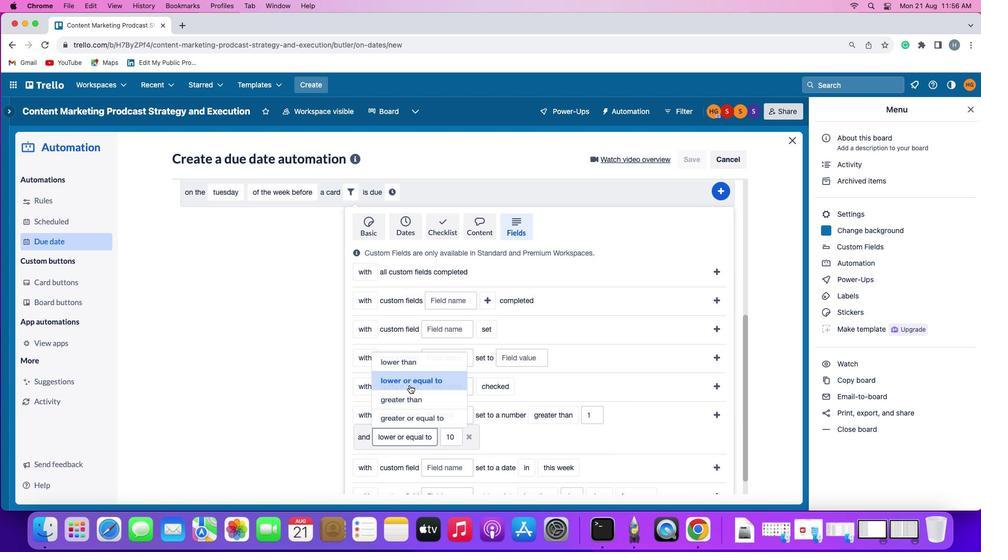 
Action: Mouse pressed left at (406, 376)
Screenshot: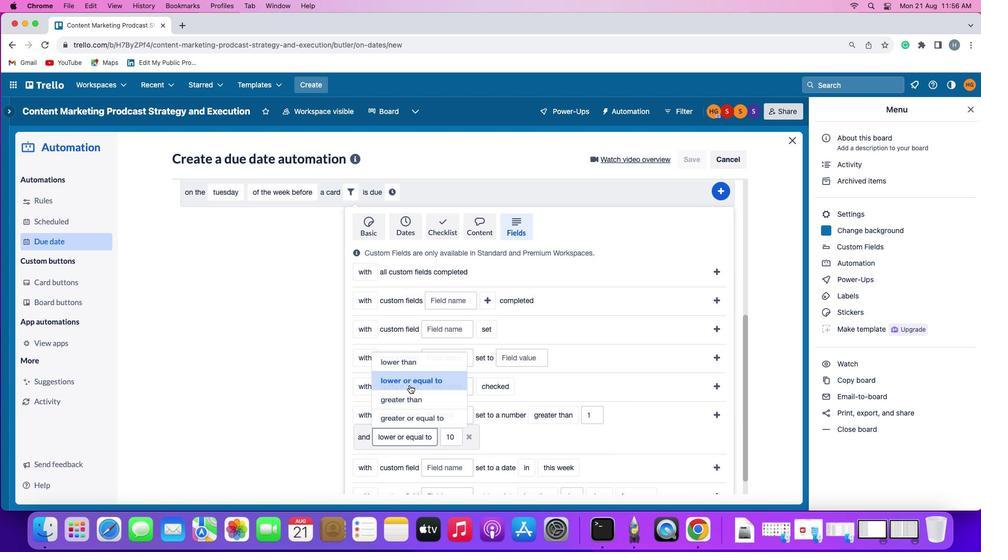 
Action: Mouse moved to (457, 435)
Screenshot: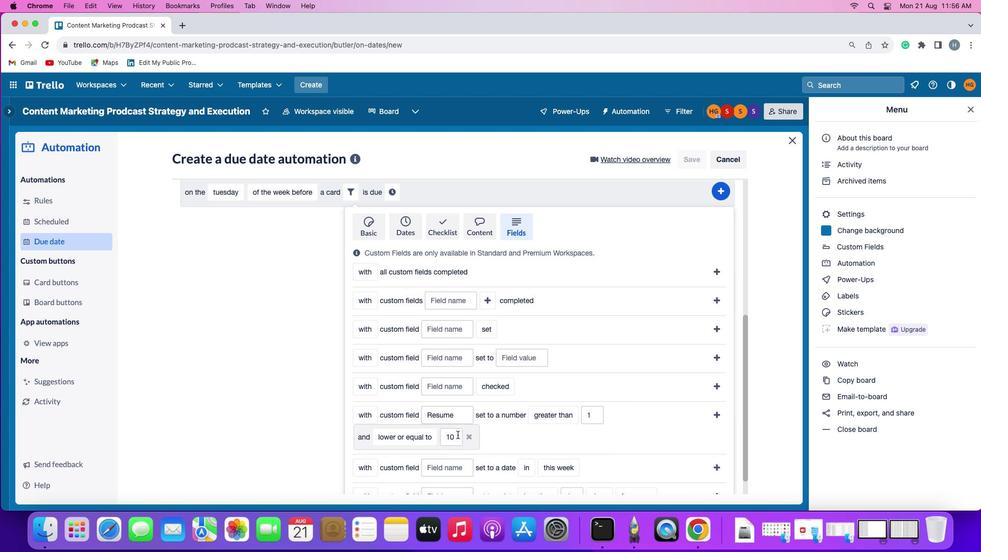 
Action: Mouse pressed left at (457, 435)
Screenshot: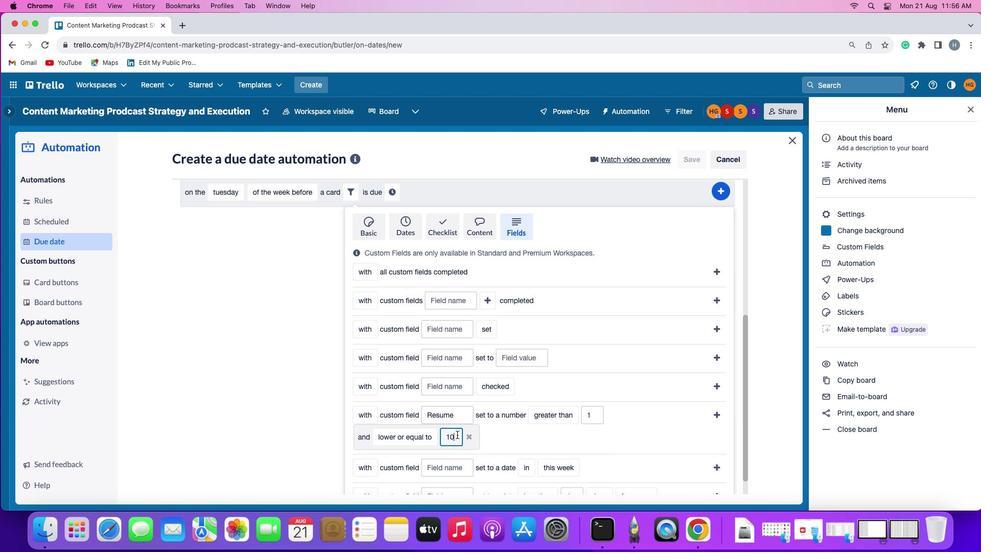 
Action: Mouse moved to (457, 434)
Screenshot: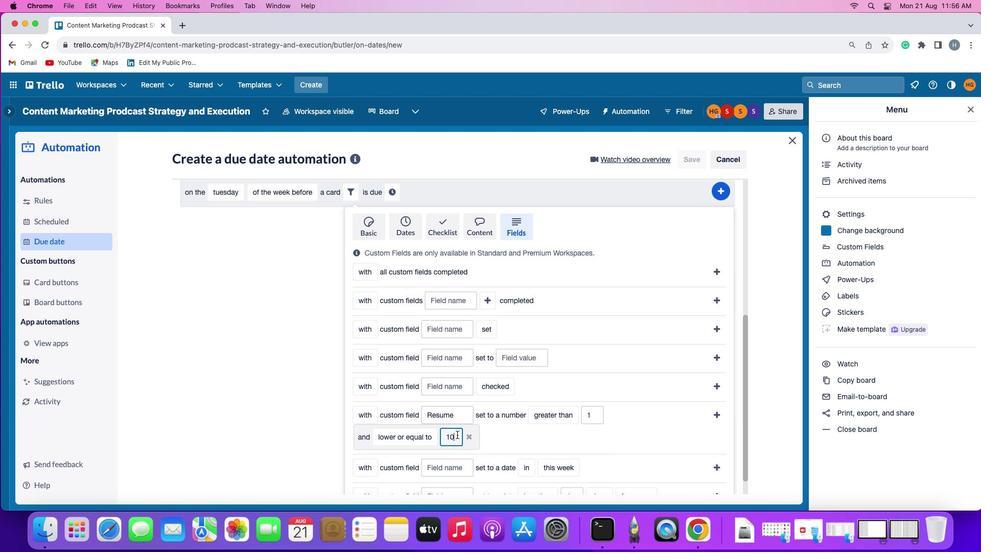 
Action: Key pressed Key.backspaceKey.backspace'1''0'
Screenshot: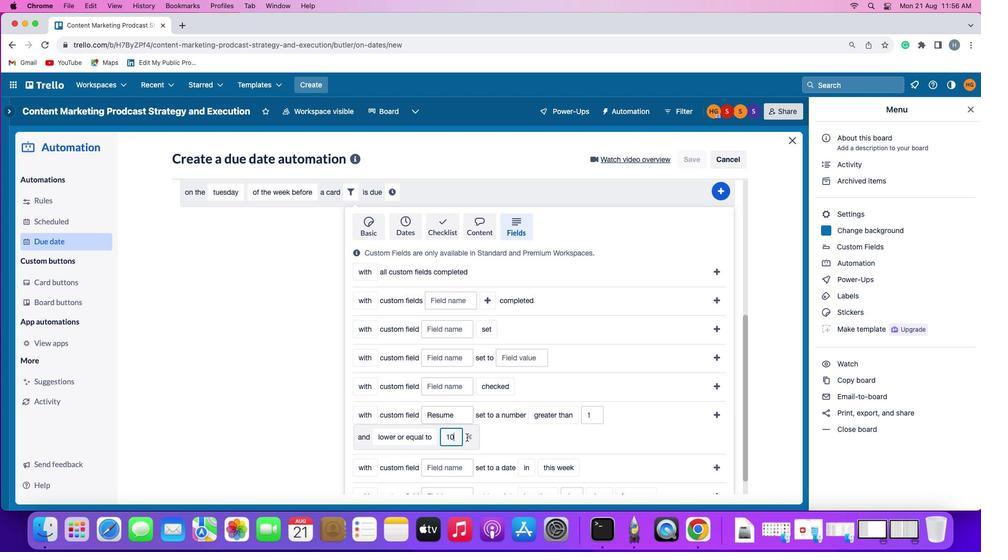 
Action: Mouse moved to (718, 412)
Screenshot: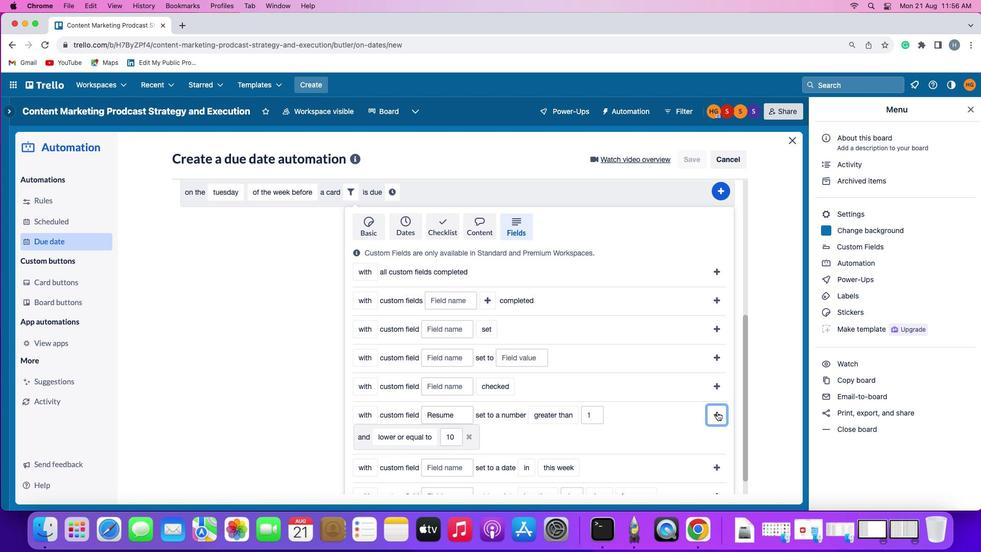 
Action: Mouse pressed left at (718, 412)
Screenshot: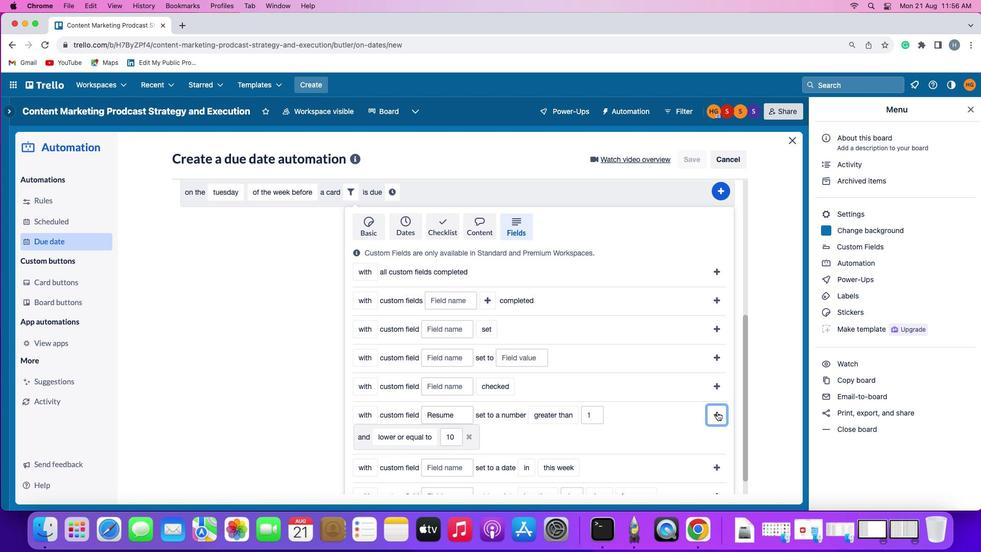 
Action: Mouse moved to (688, 443)
Screenshot: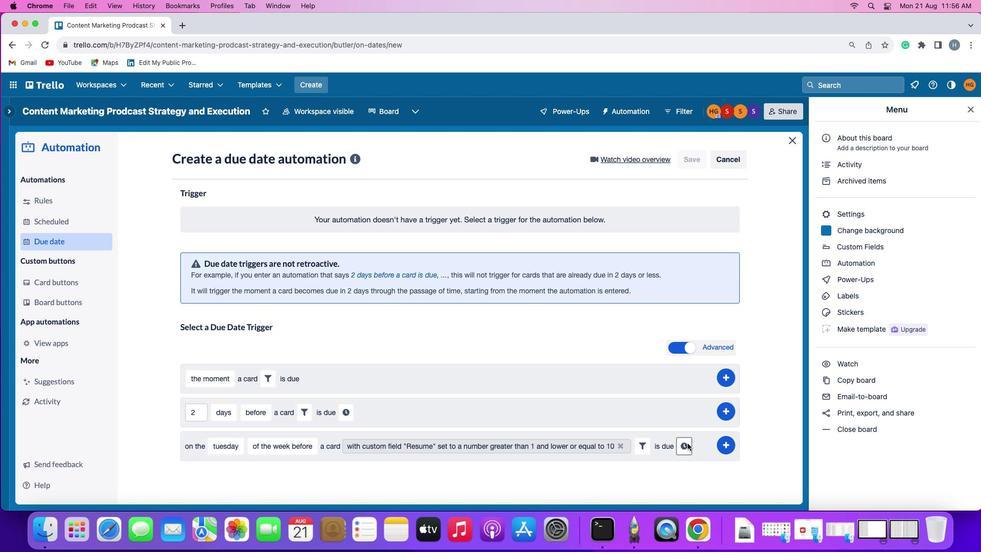 
Action: Mouse pressed left at (688, 443)
Screenshot: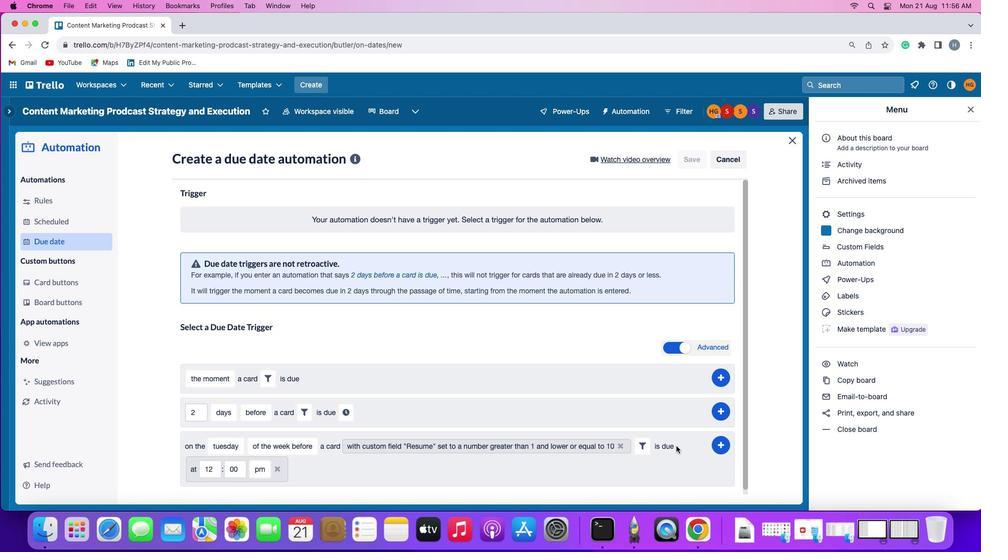 
Action: Mouse moved to (214, 467)
Screenshot: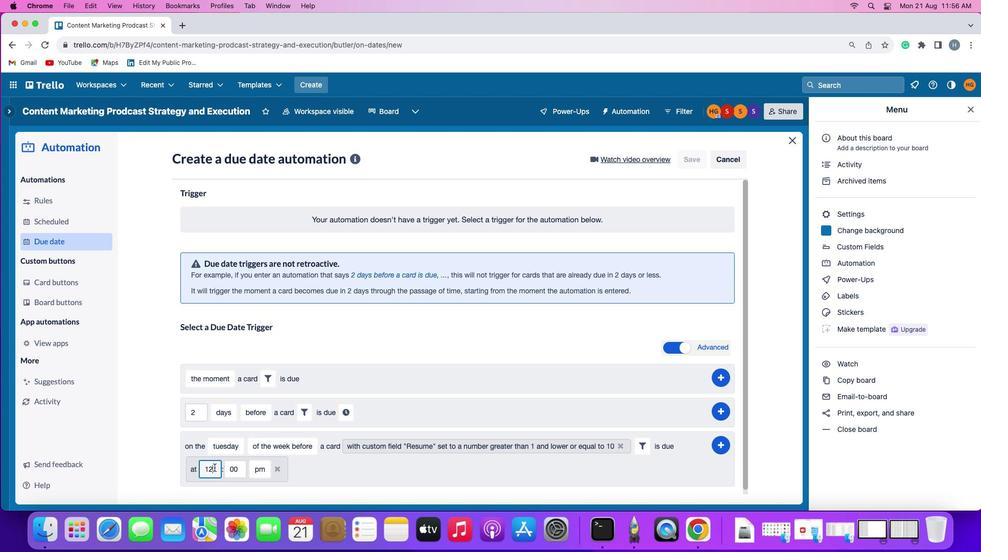 
Action: Mouse pressed left at (214, 467)
Screenshot: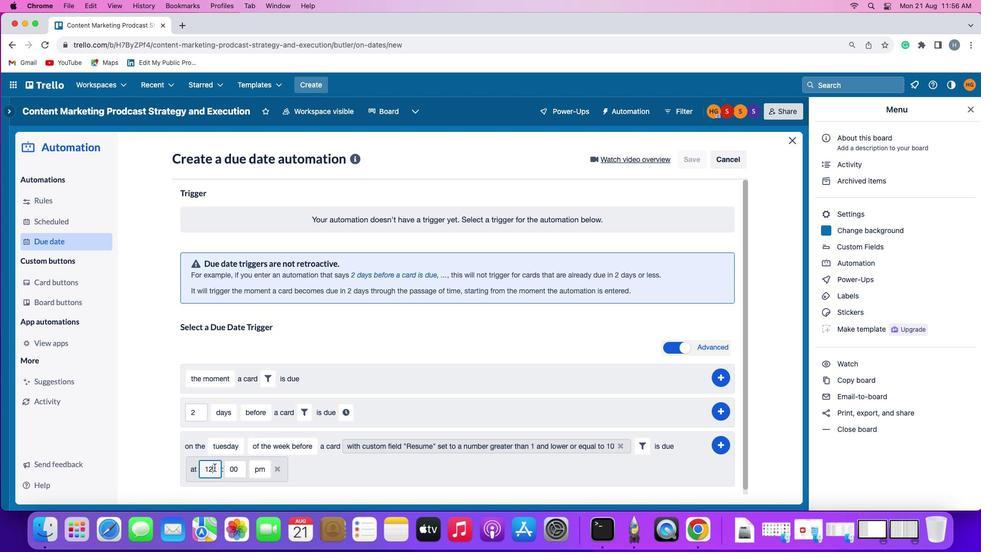 
Action: Key pressed Key.backspace'1'
Screenshot: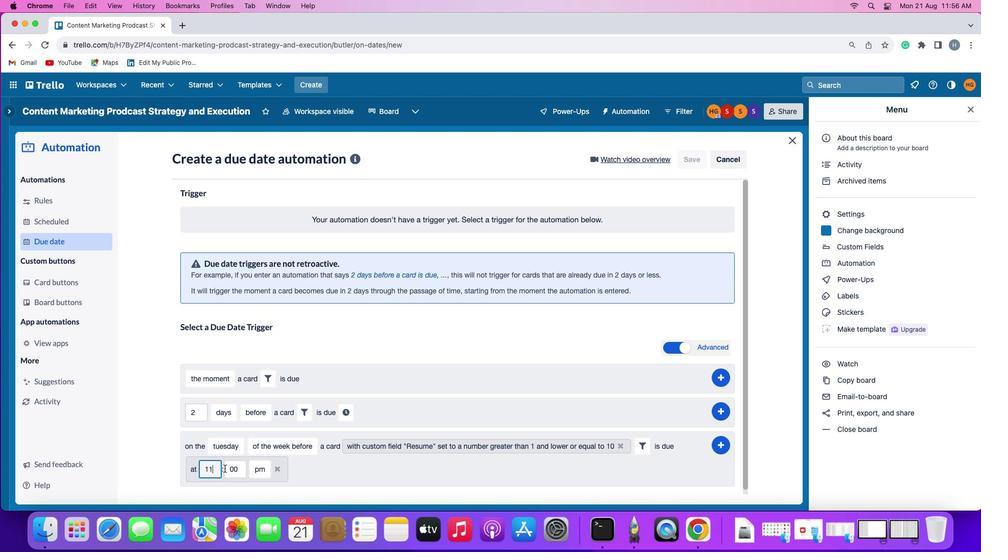 
Action: Mouse moved to (260, 468)
Screenshot: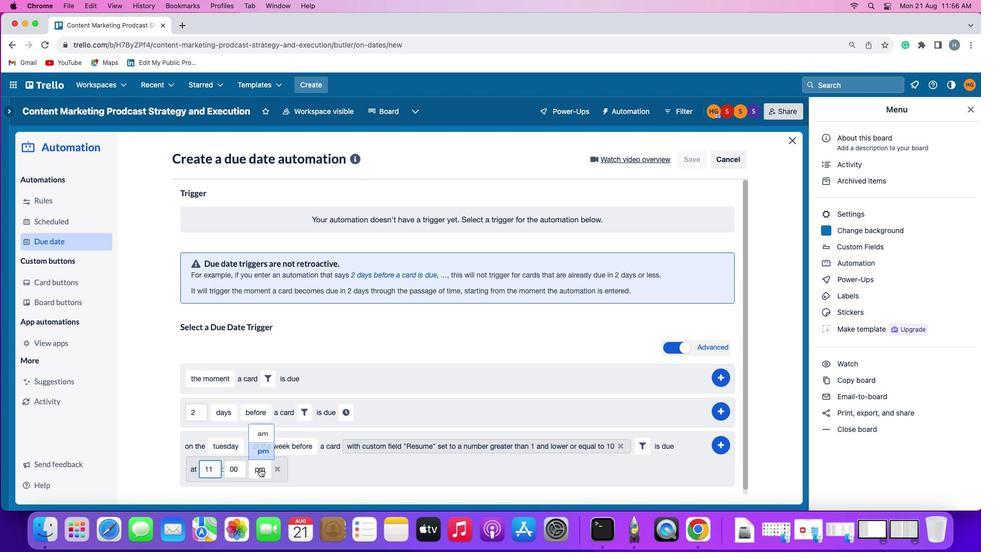 
Action: Mouse pressed left at (260, 468)
Screenshot: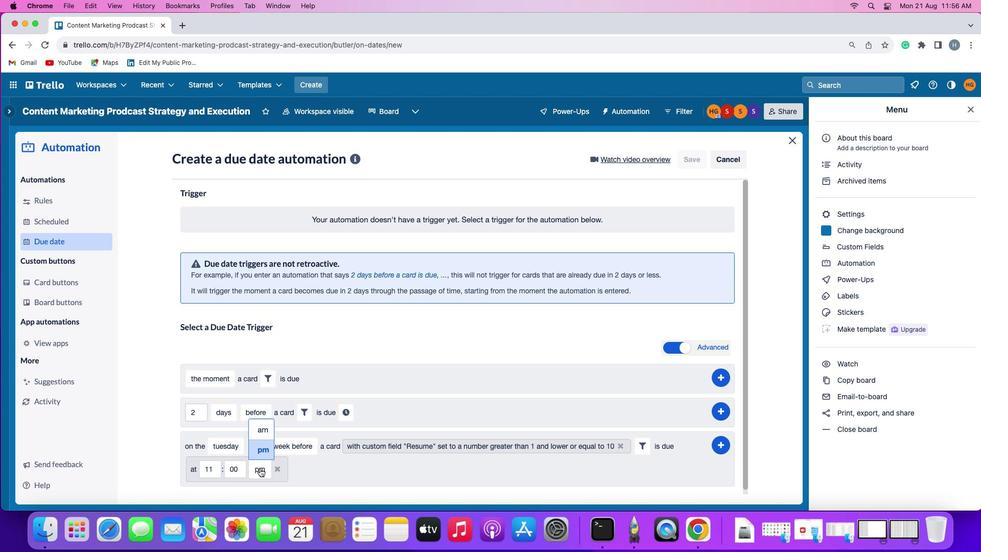 
Action: Mouse moved to (262, 431)
Screenshot: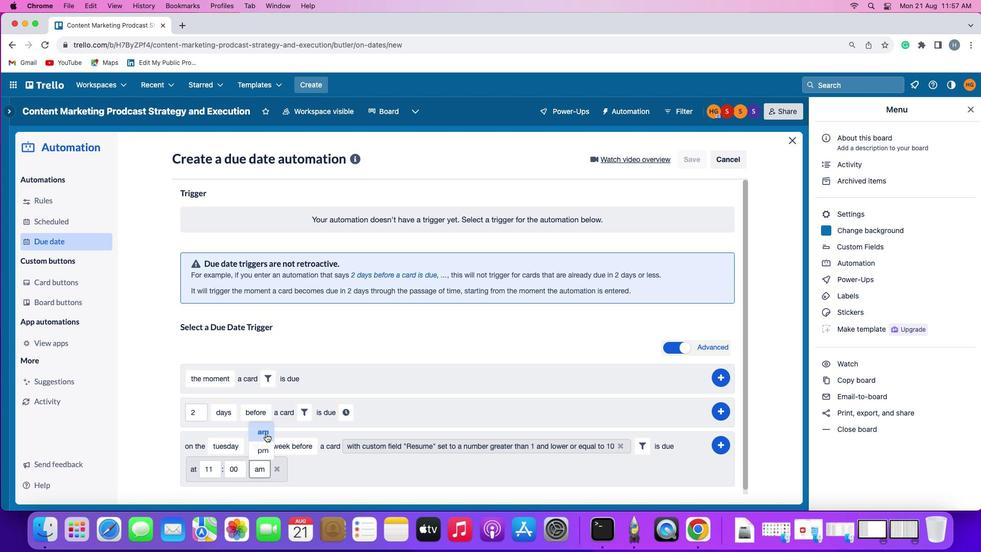 
Action: Mouse pressed left at (262, 431)
Screenshot: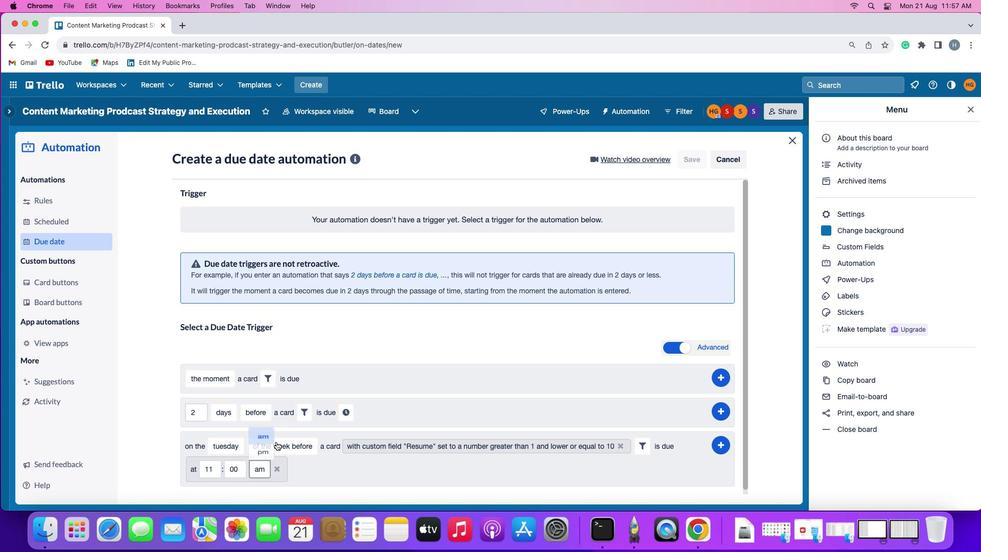 
Action: Mouse moved to (724, 441)
Screenshot: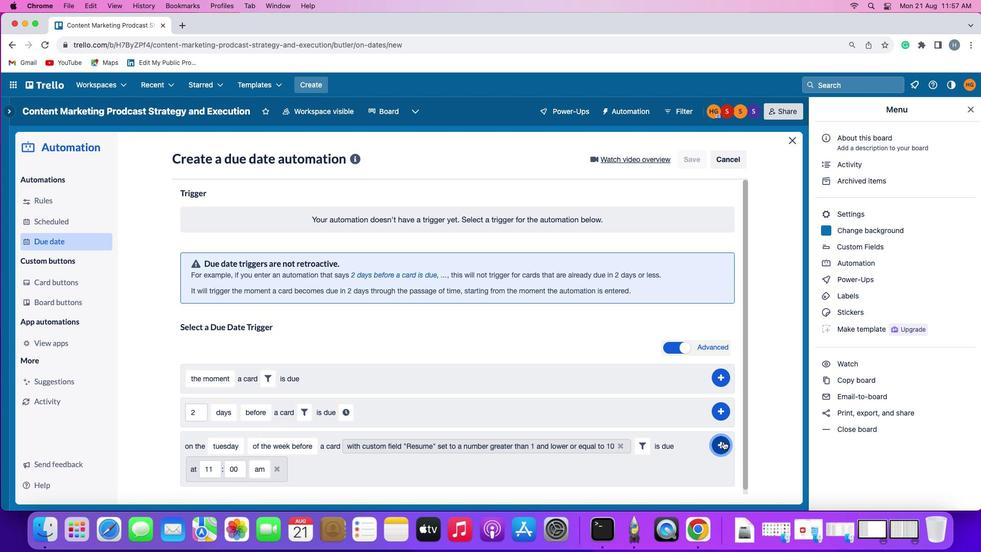 
Action: Mouse pressed left at (724, 441)
Screenshot: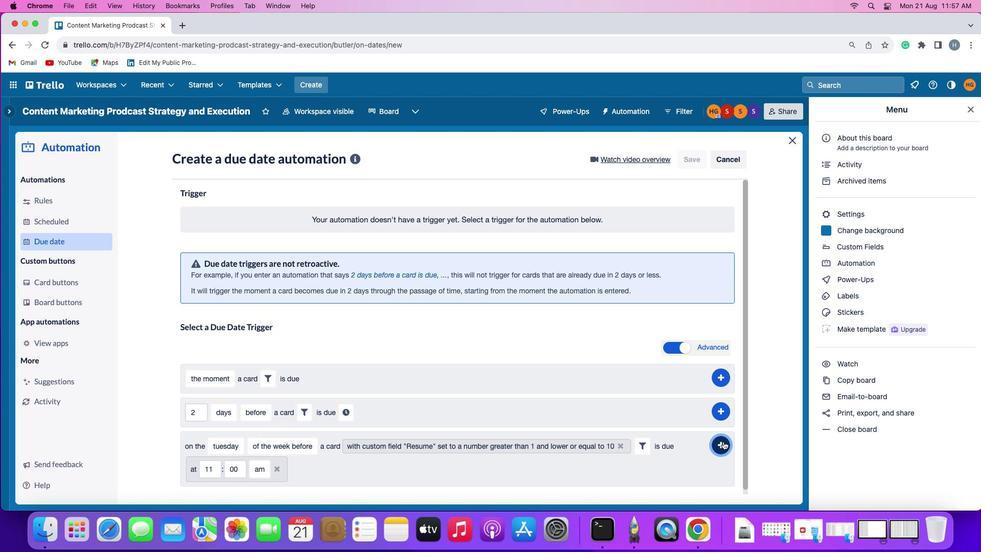 
Action: Mouse moved to (764, 369)
Screenshot: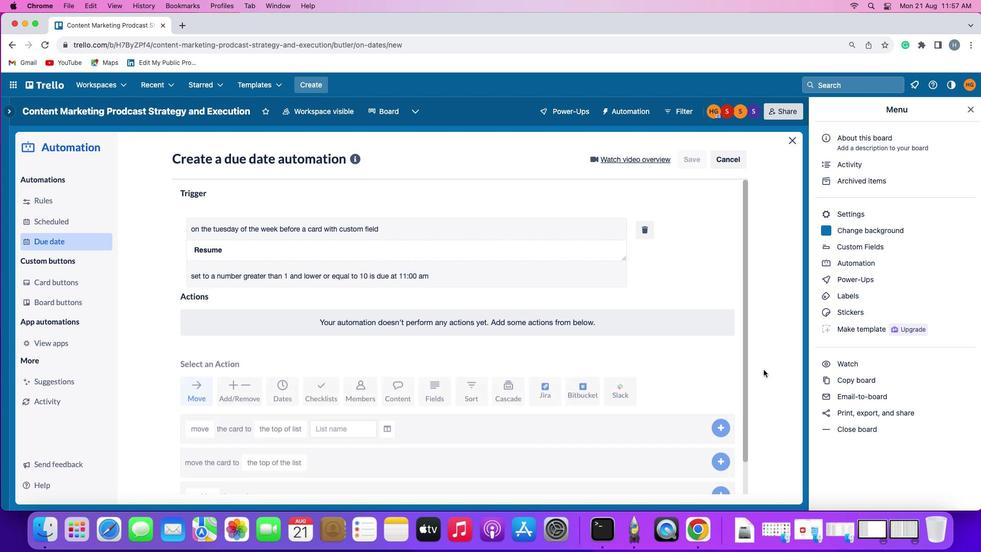 
